 Task: Look for space in Kuala Kedah, Malaysia from 11th June, 2023 to 17th June, 2023 for 1 adult in price range Rs.5000 to Rs.12000. Place can be private room with 1  bedroom having 1 bed and 1 bathroom. Property type can be house, flat, guest house, hotel. Booking option can be shelf check-in. Required host language is English.
Action: Mouse moved to (427, 113)
Screenshot: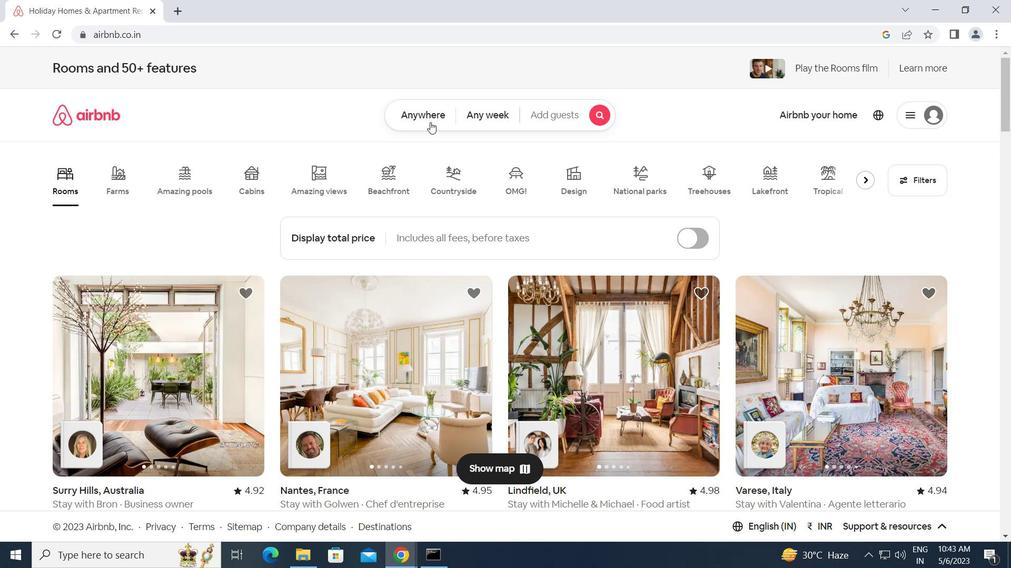 
Action: Mouse pressed left at (427, 113)
Screenshot: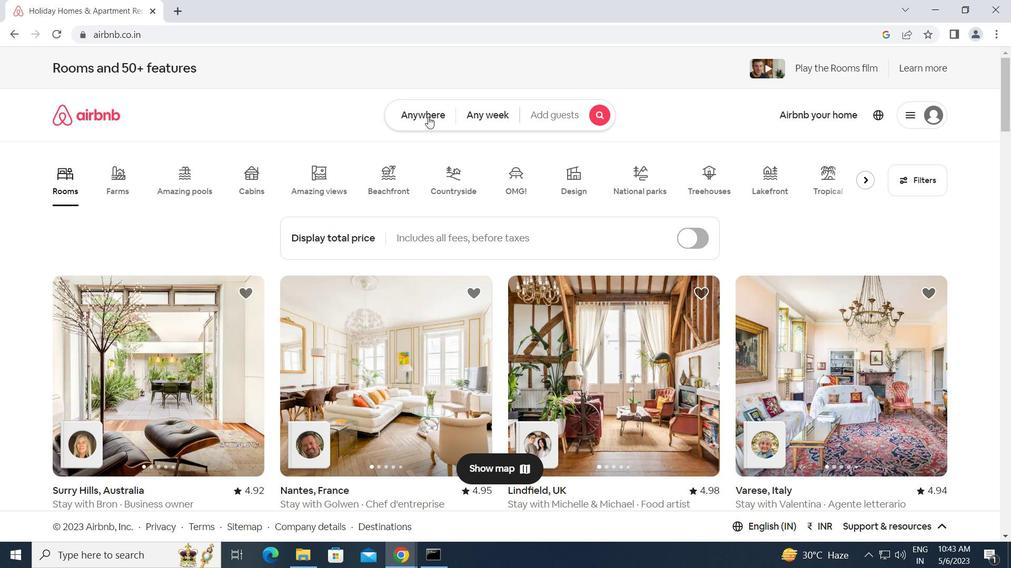 
Action: Mouse moved to (310, 162)
Screenshot: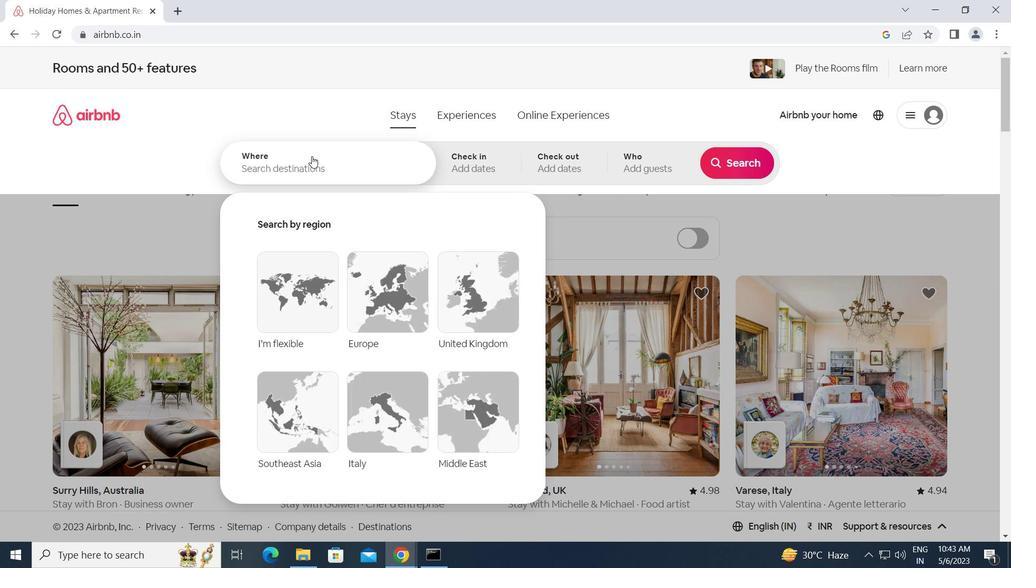 
Action: Mouse pressed left at (310, 162)
Screenshot: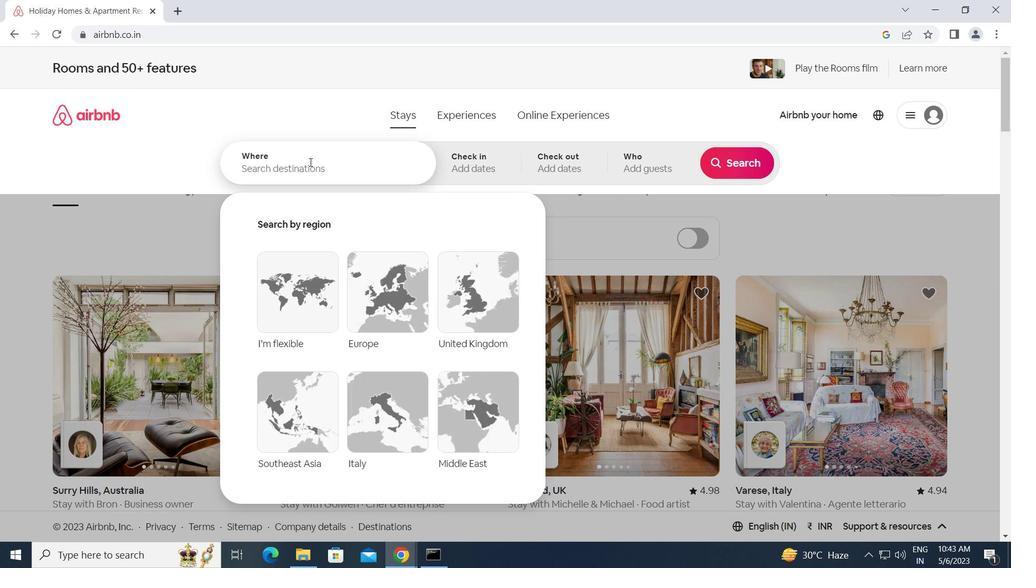
Action: Mouse moved to (310, 162)
Screenshot: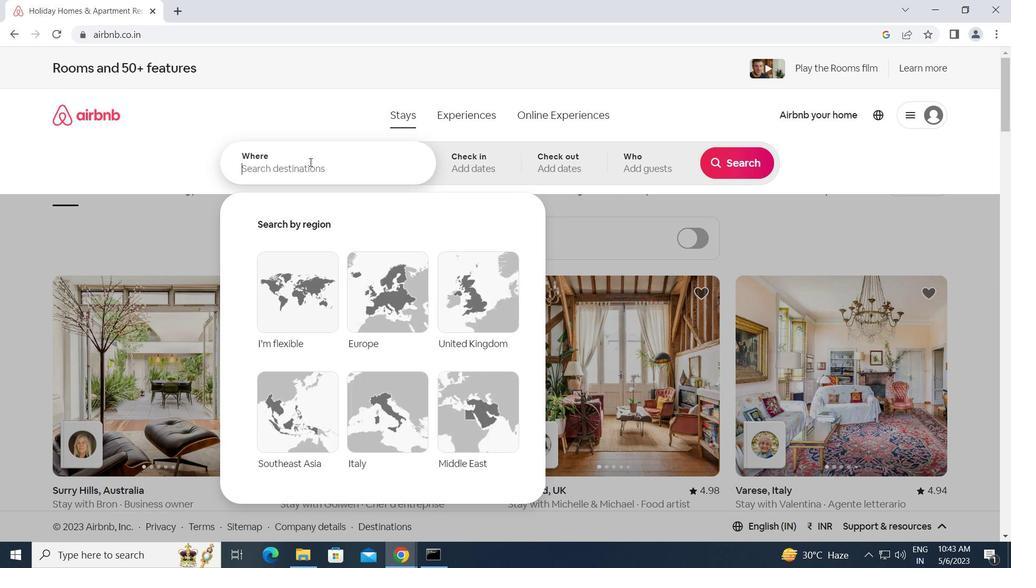 
Action: Key pressed <Key.caps_lock>k
Screenshot: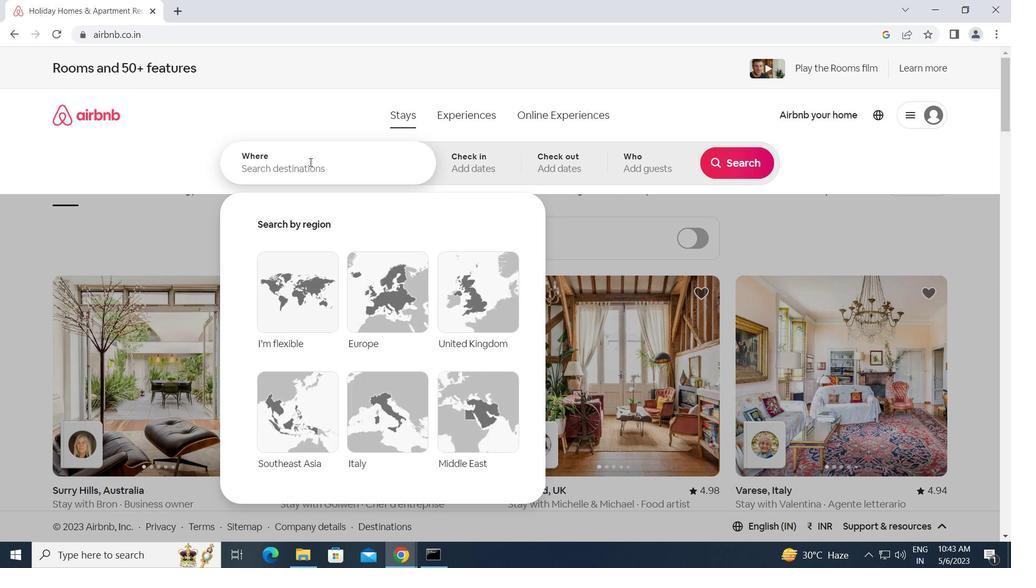 
Action: Mouse moved to (309, 162)
Screenshot: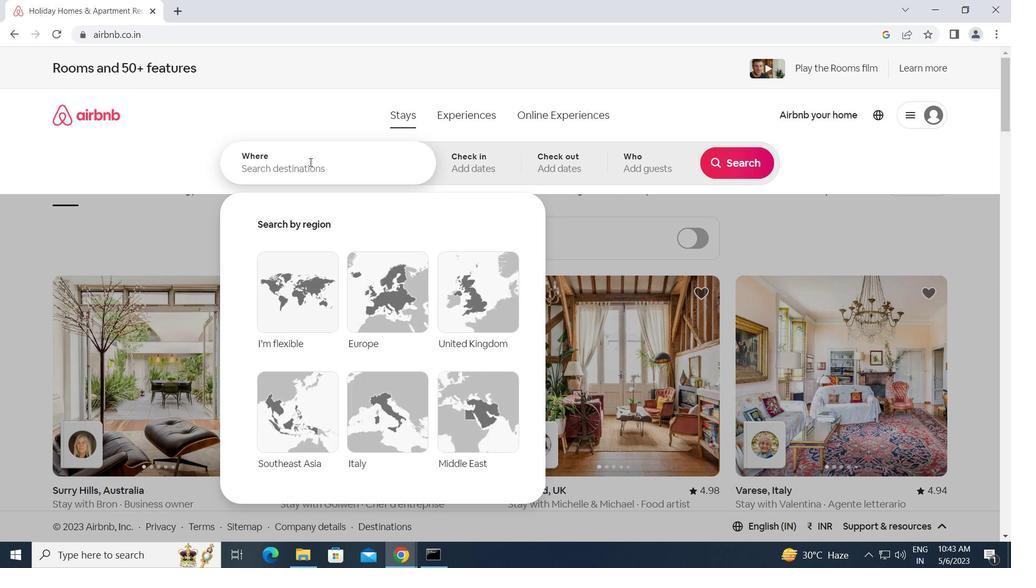 
Action: Key pressed <Key.caps_lock>uala<Key.space><Key.caps_lock>k<Key.caps_lock>edah,<Key.space><Key.caps_lock>m<Key.caps_lock>
Screenshot: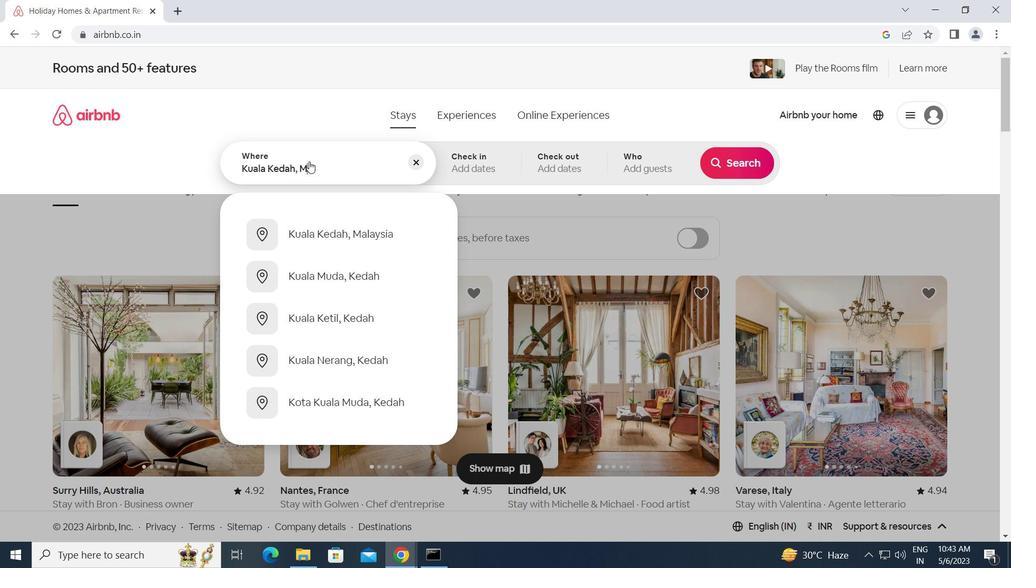
Action: Mouse moved to (1011, 0)
Screenshot: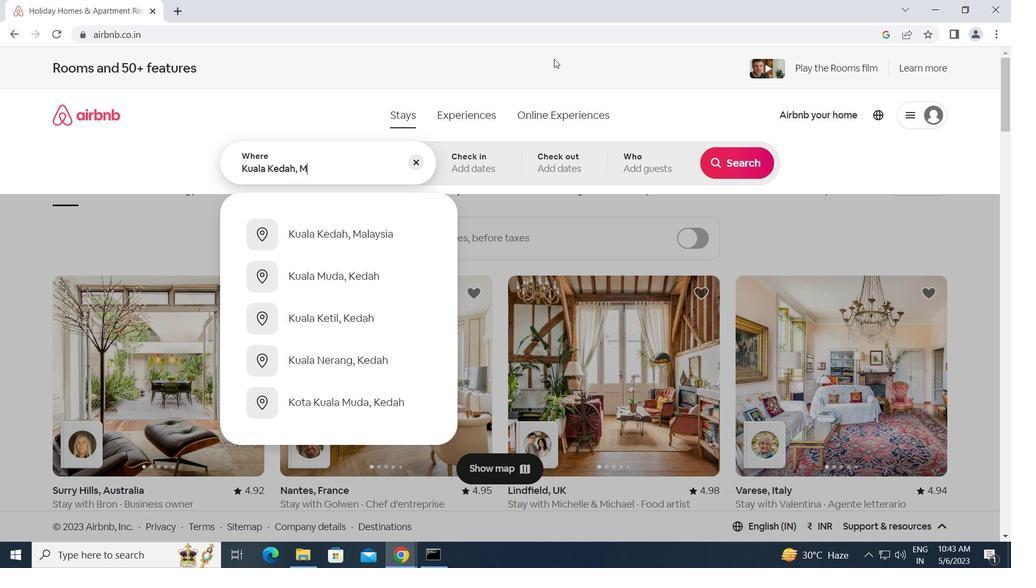 
Action: Key pressed alaysia<Key.enter>
Screenshot: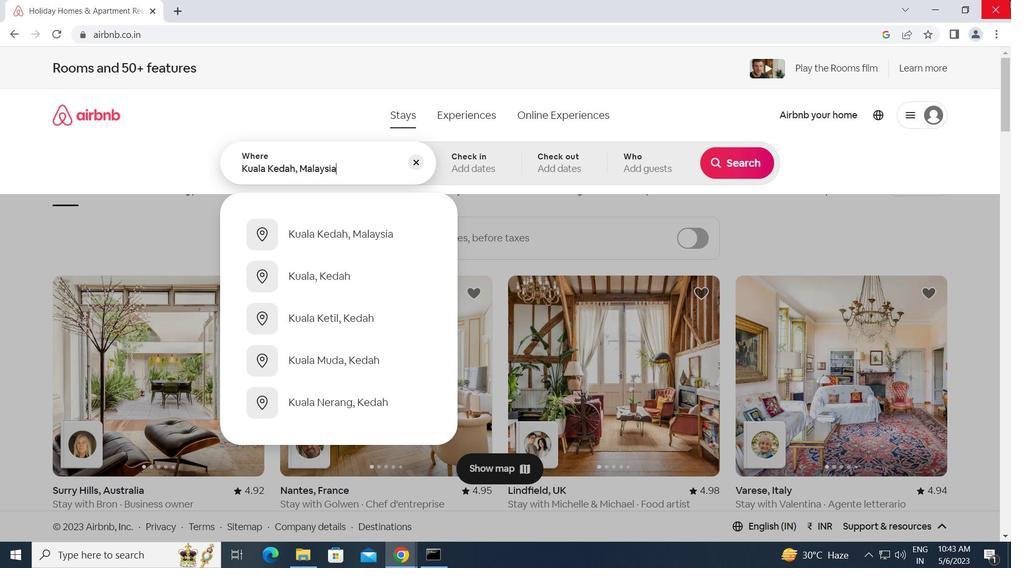 
Action: Mouse moved to (540, 380)
Screenshot: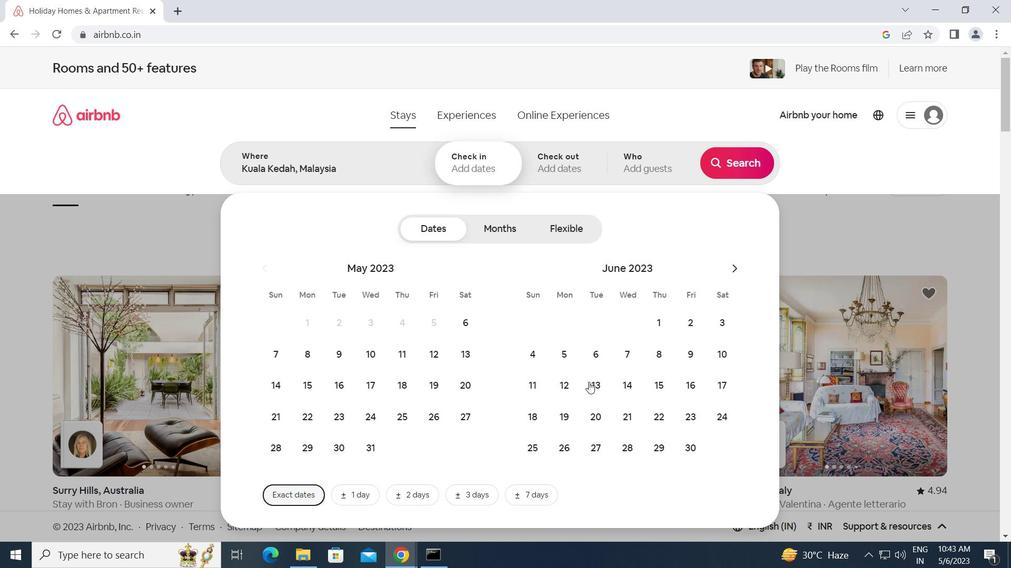 
Action: Mouse pressed left at (540, 380)
Screenshot: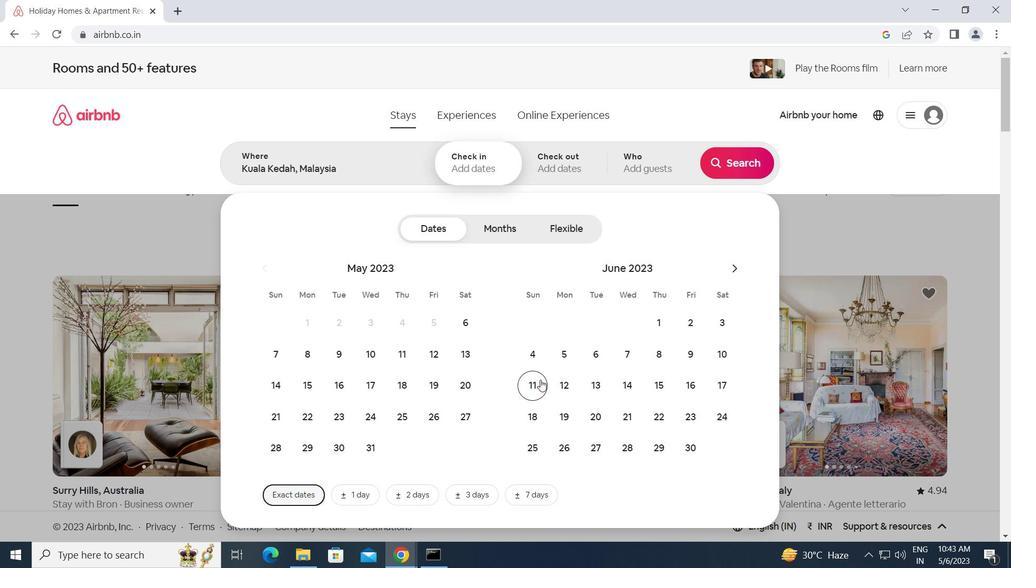 
Action: Mouse moved to (733, 386)
Screenshot: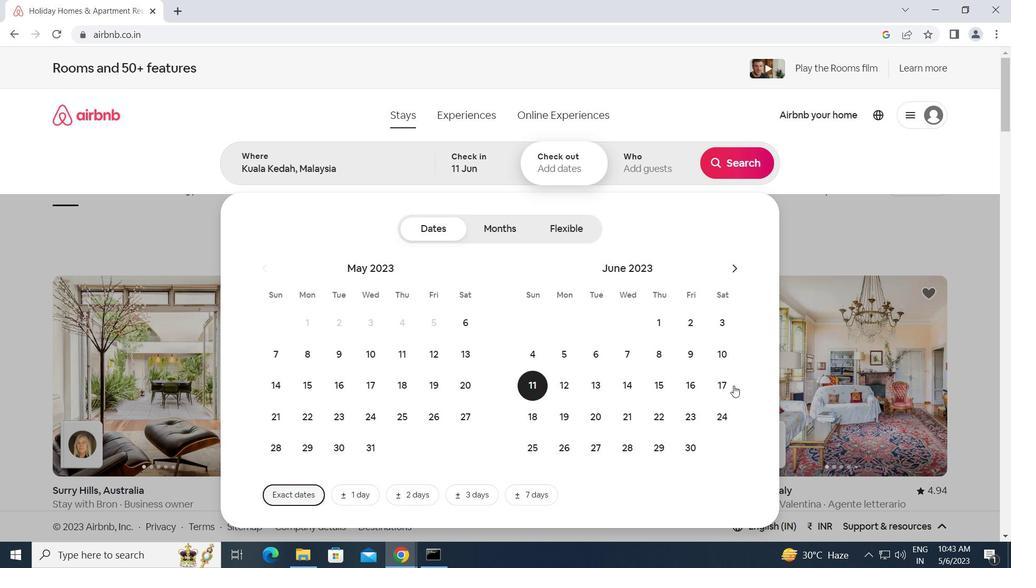 
Action: Mouse pressed left at (733, 386)
Screenshot: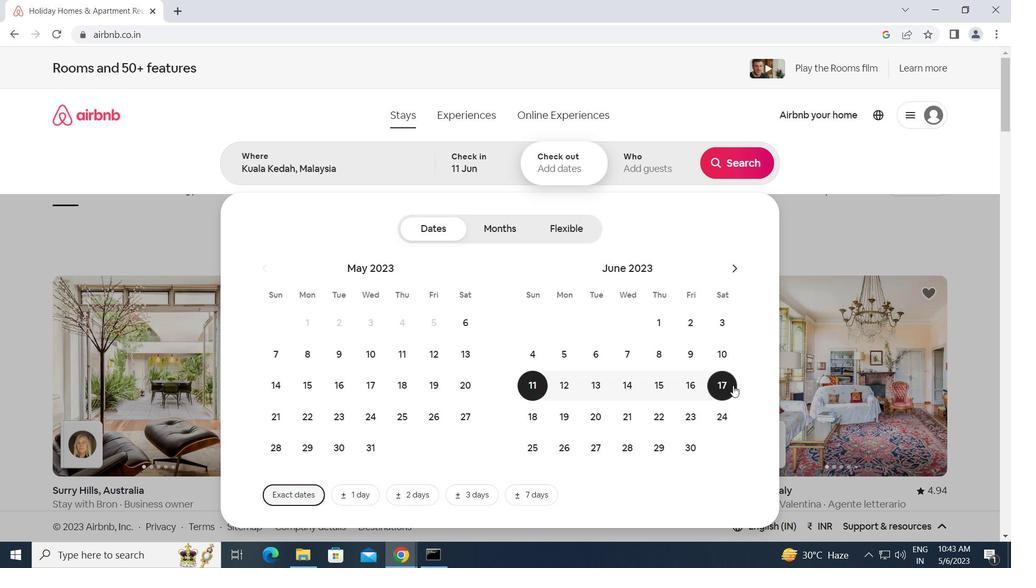 
Action: Mouse moved to (662, 168)
Screenshot: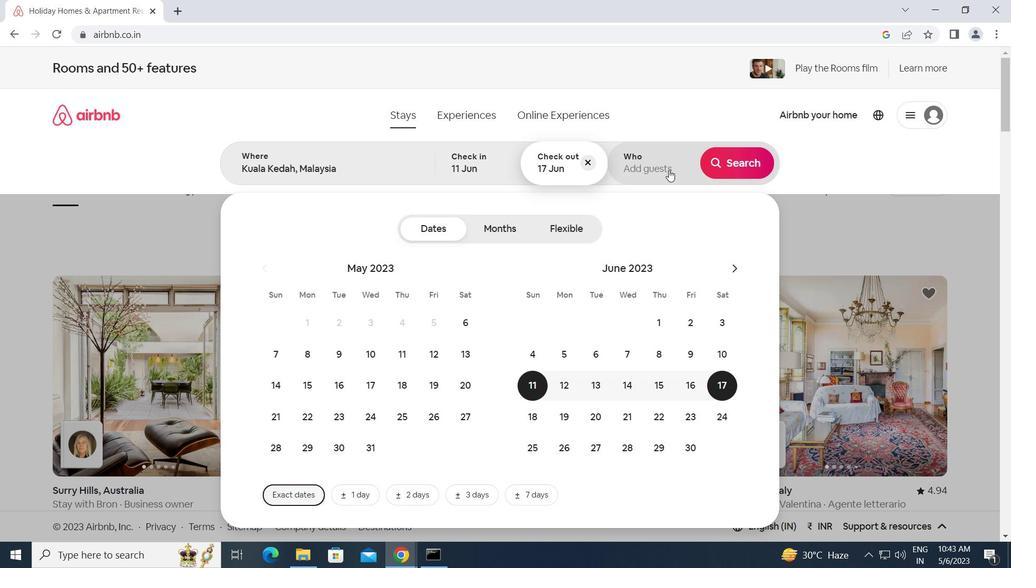 
Action: Mouse pressed left at (662, 168)
Screenshot: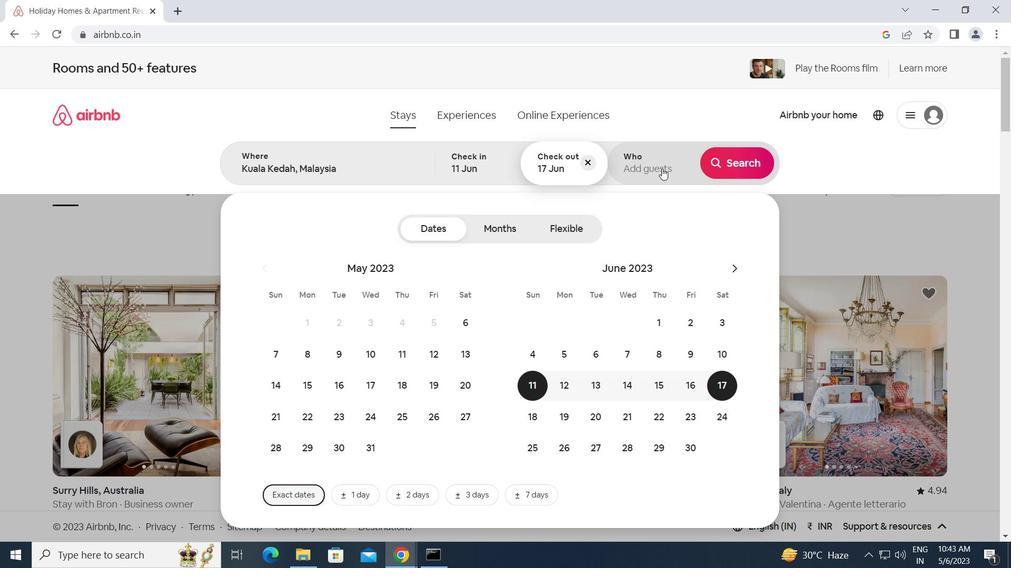 
Action: Mouse moved to (738, 233)
Screenshot: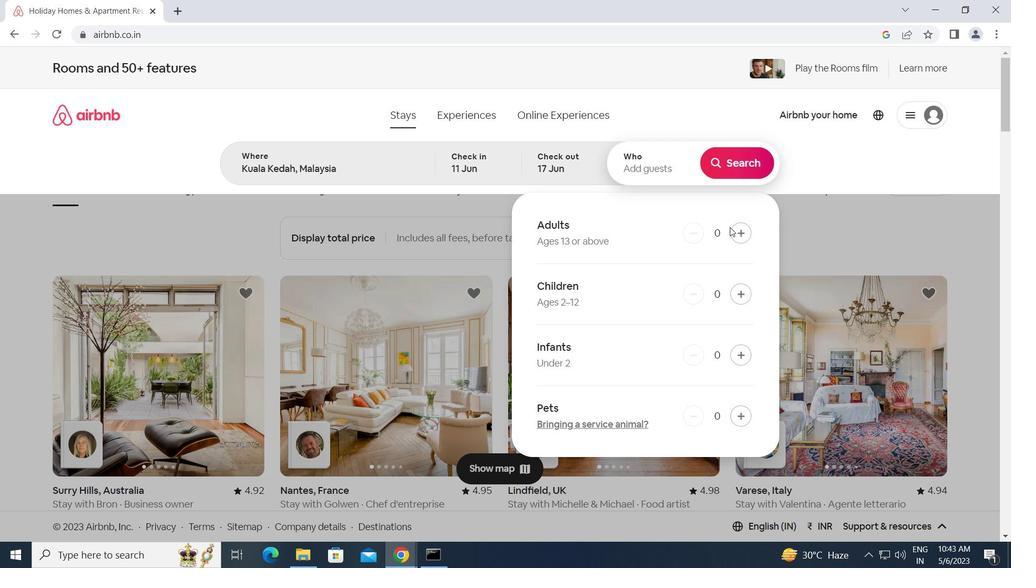 
Action: Mouse pressed left at (738, 233)
Screenshot: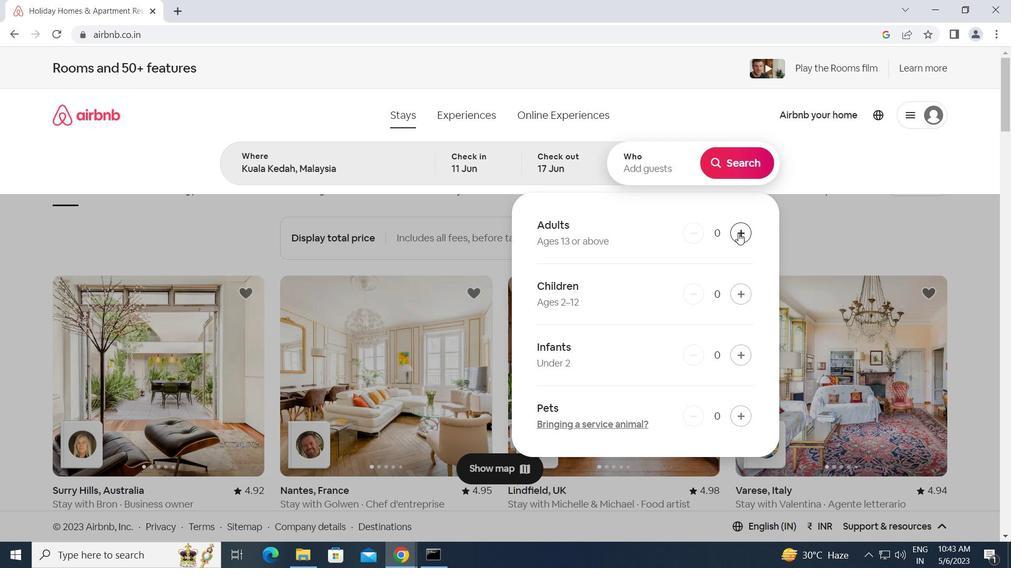 
Action: Mouse moved to (727, 158)
Screenshot: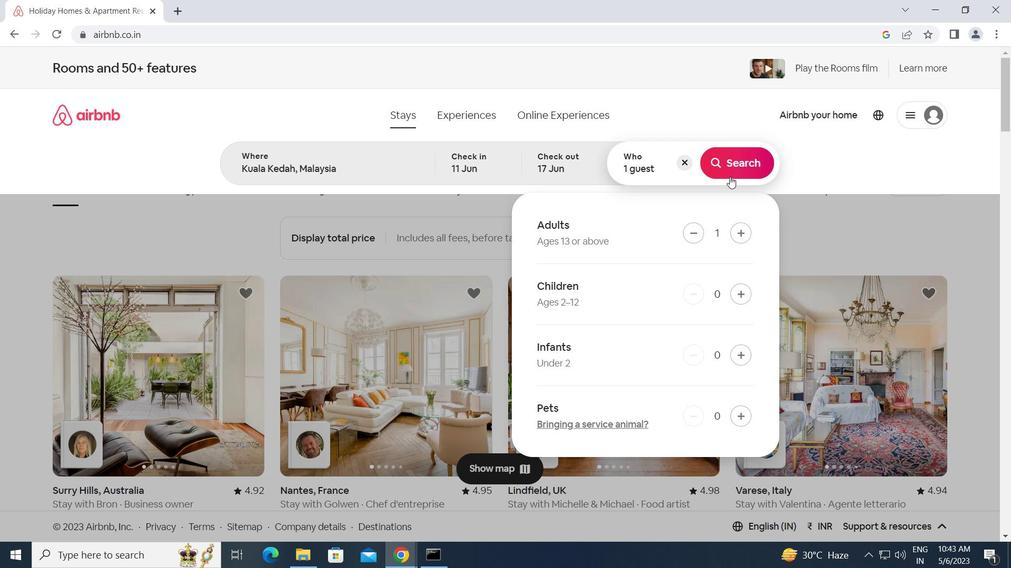 
Action: Mouse pressed left at (727, 158)
Screenshot: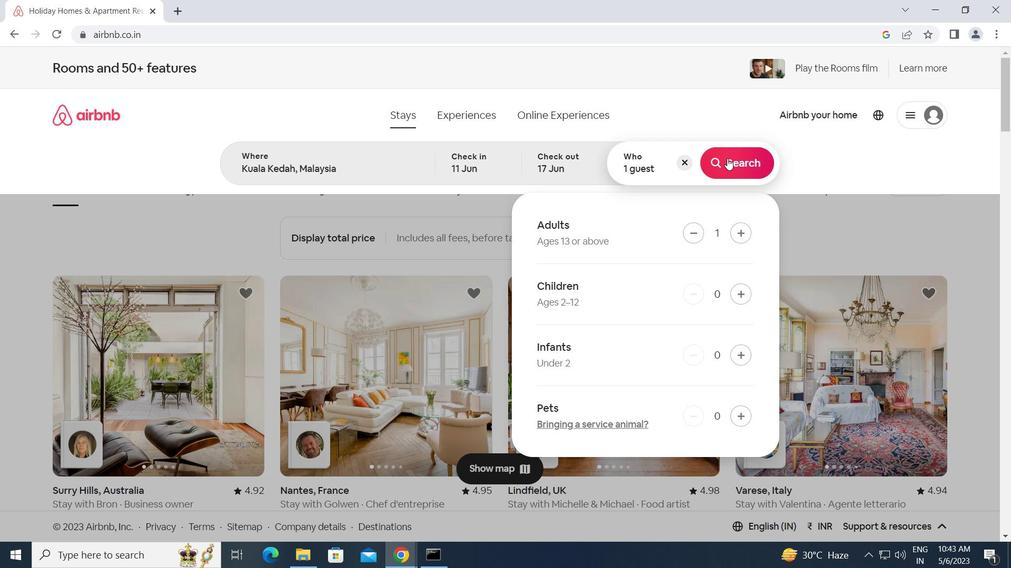 
Action: Mouse moved to (964, 126)
Screenshot: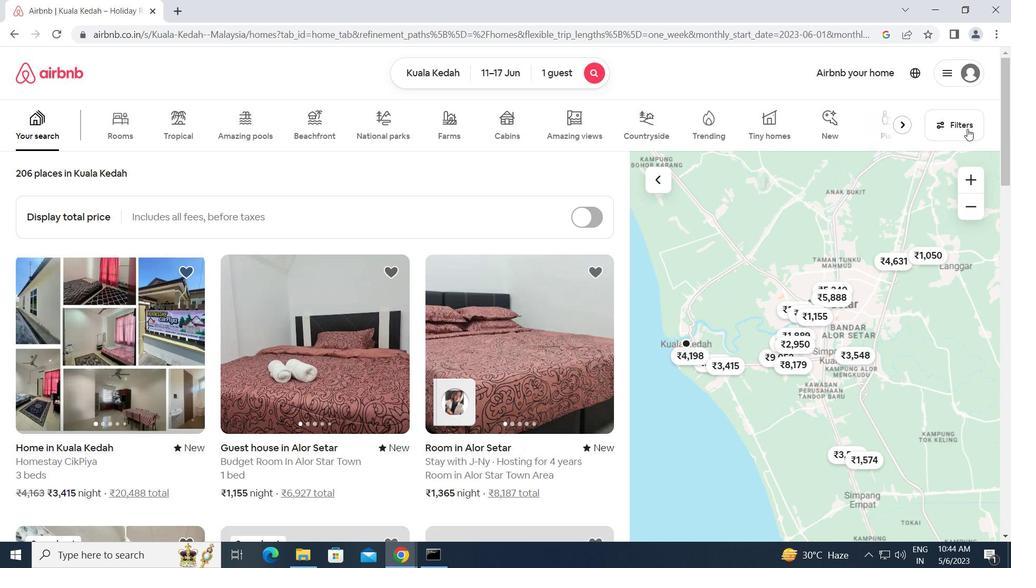 
Action: Mouse pressed left at (964, 126)
Screenshot: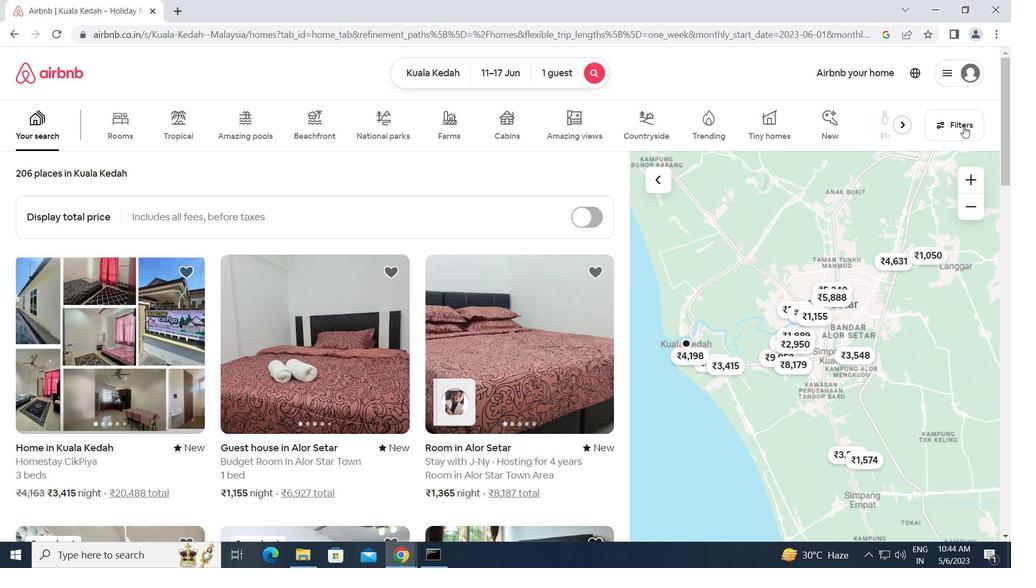 
Action: Mouse moved to (323, 375)
Screenshot: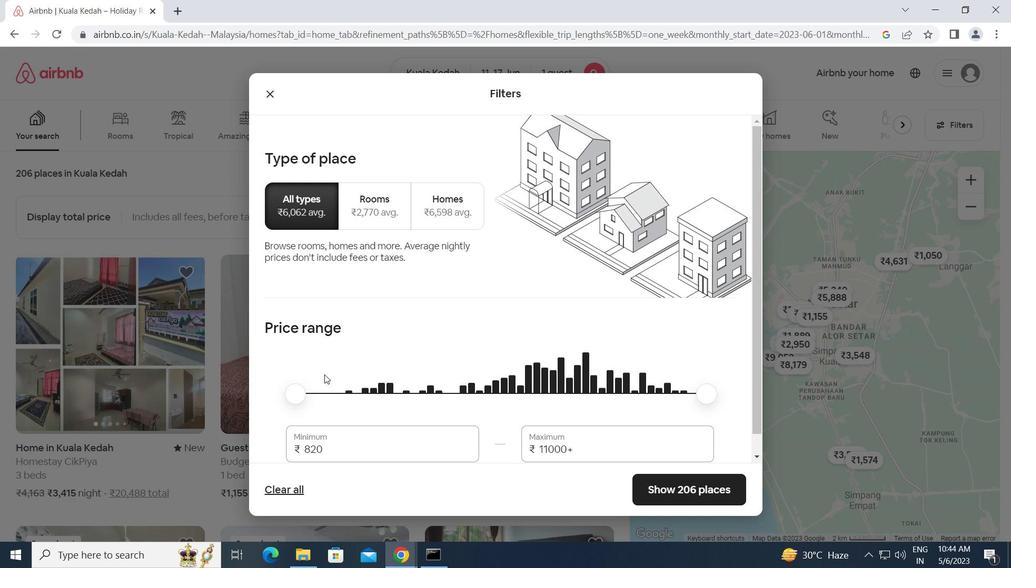 
Action: Mouse scrolled (323, 375) with delta (0, 0)
Screenshot: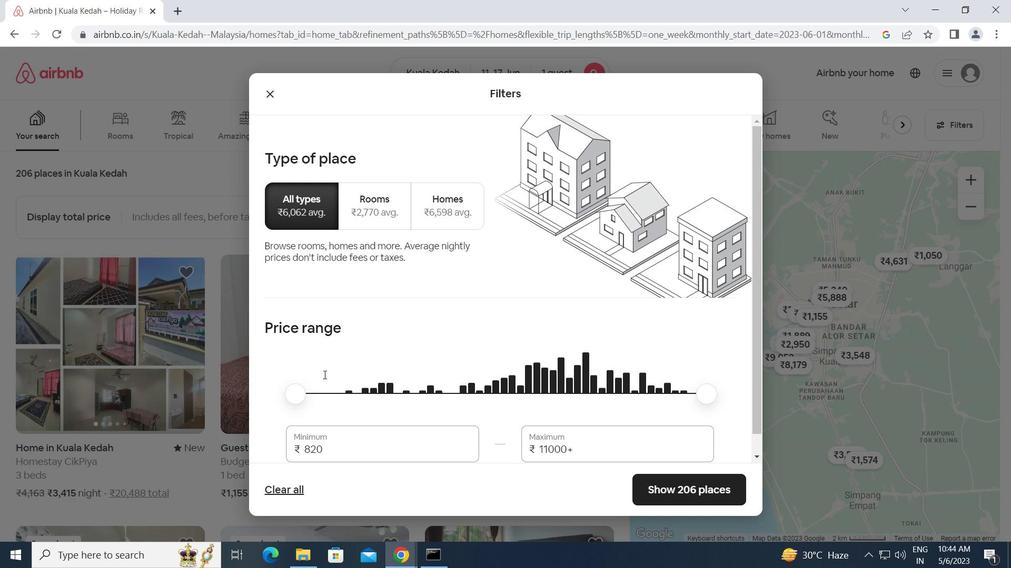 
Action: Mouse scrolled (323, 375) with delta (0, 0)
Screenshot: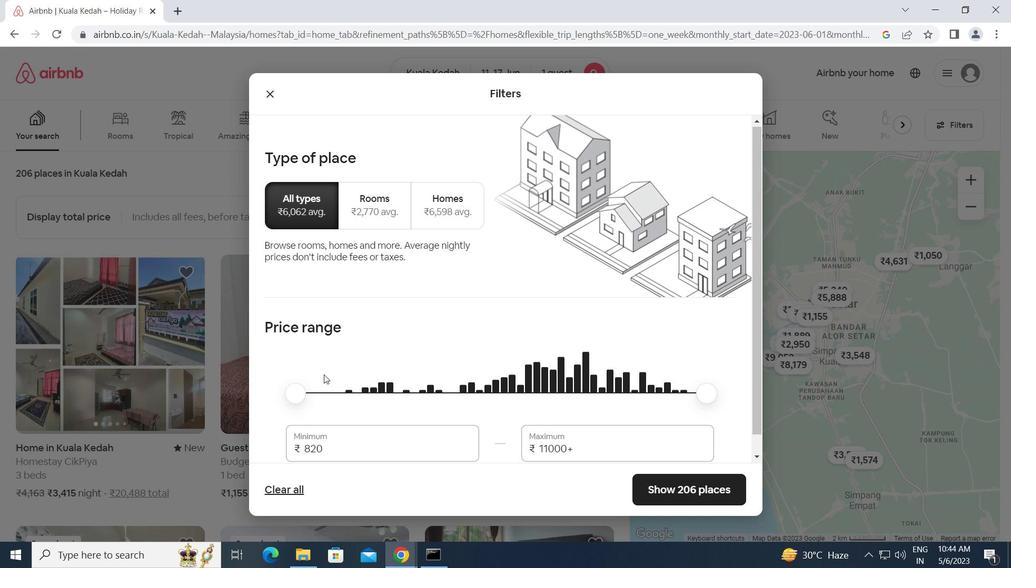 
Action: Mouse scrolled (323, 375) with delta (0, 0)
Screenshot: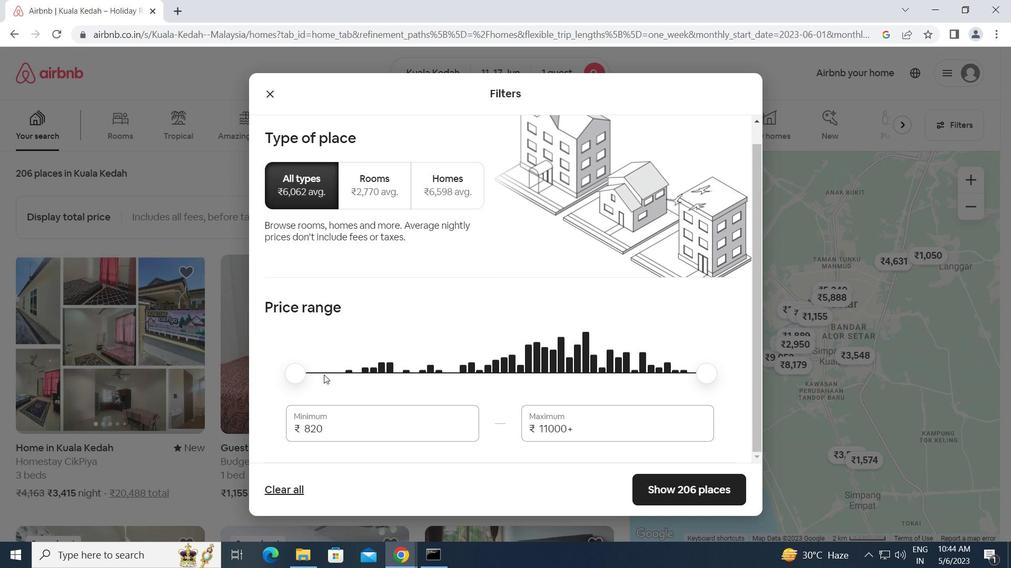 
Action: Mouse scrolled (323, 375) with delta (0, 0)
Screenshot: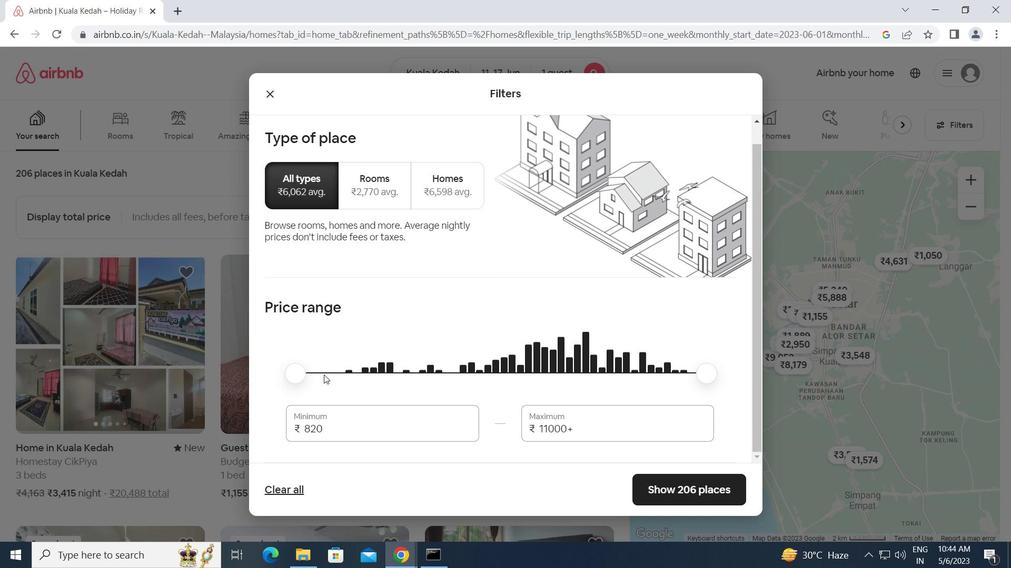
Action: Mouse moved to (327, 362)
Screenshot: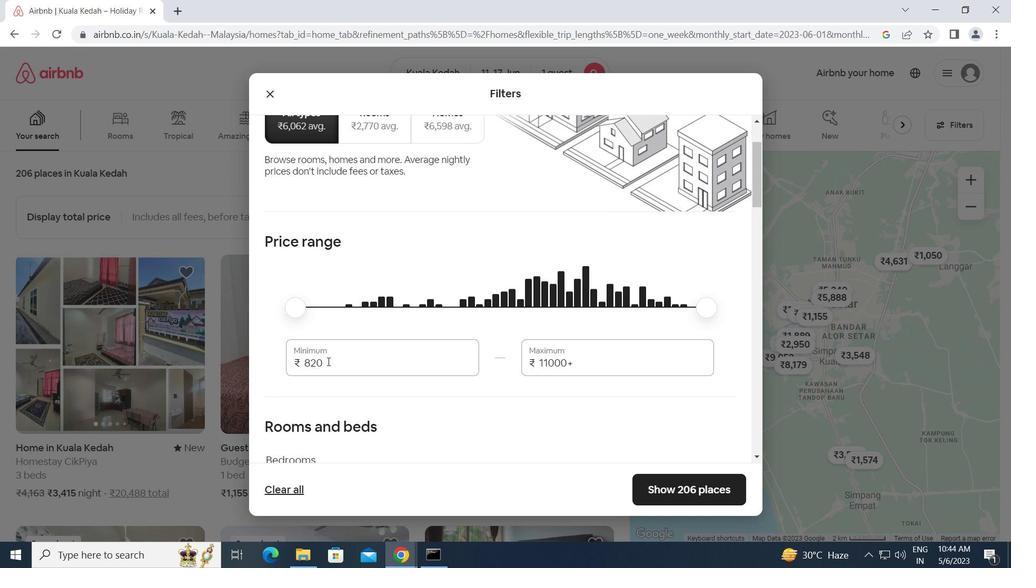 
Action: Mouse pressed left at (327, 362)
Screenshot: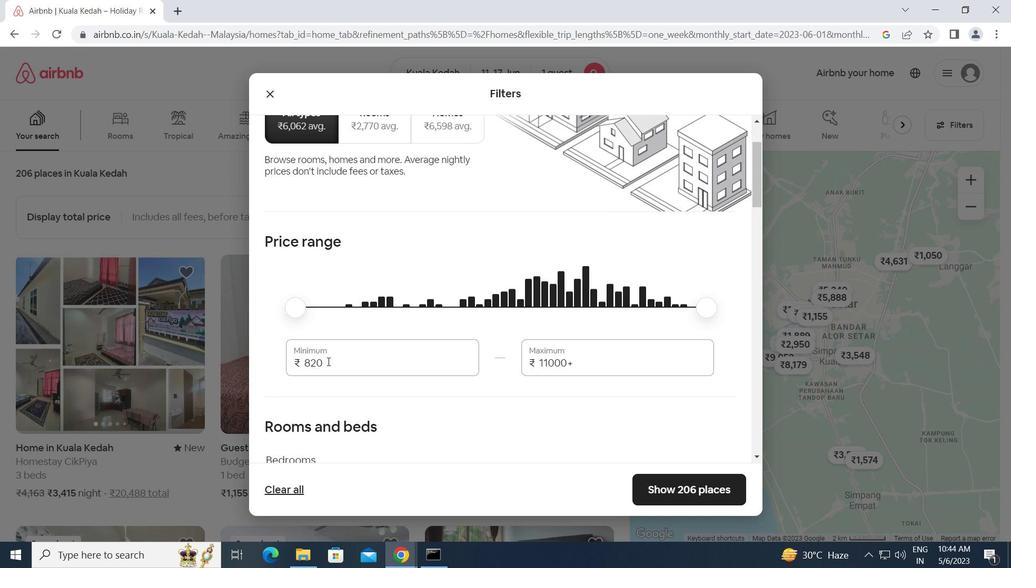 
Action: Mouse moved to (276, 364)
Screenshot: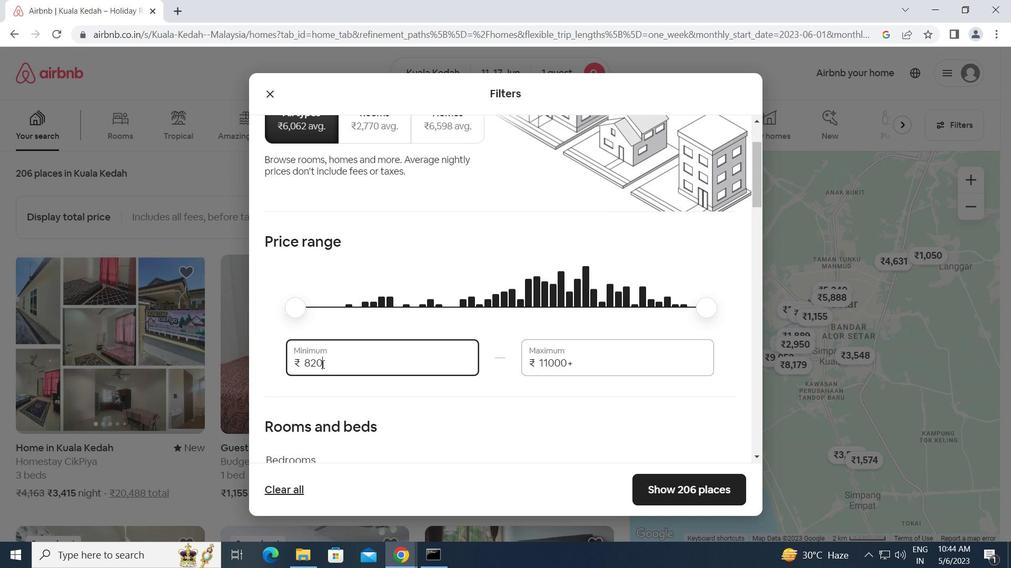 
Action: Key pressed 5000<Key.tab>12000
Screenshot: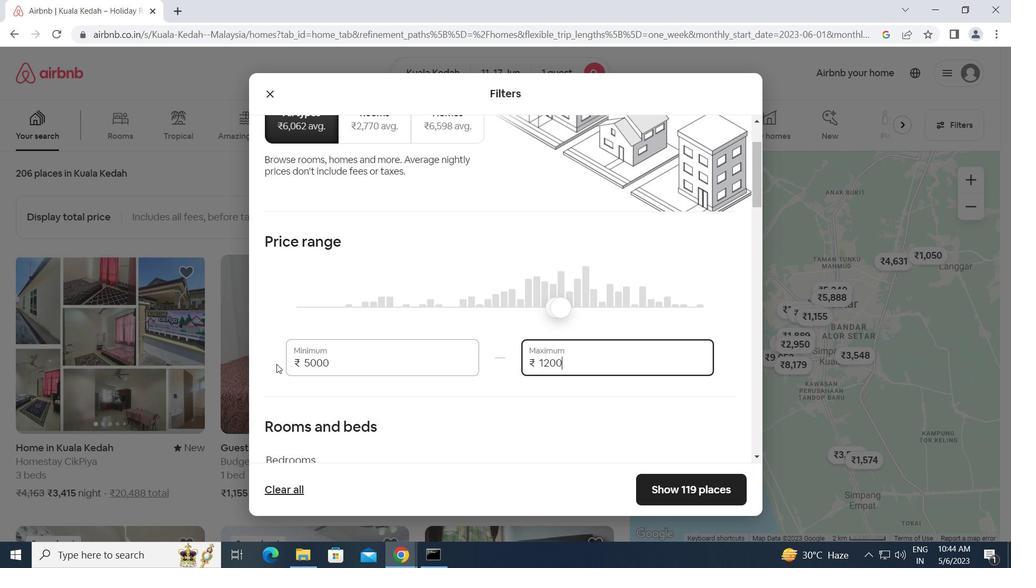 
Action: Mouse moved to (359, 389)
Screenshot: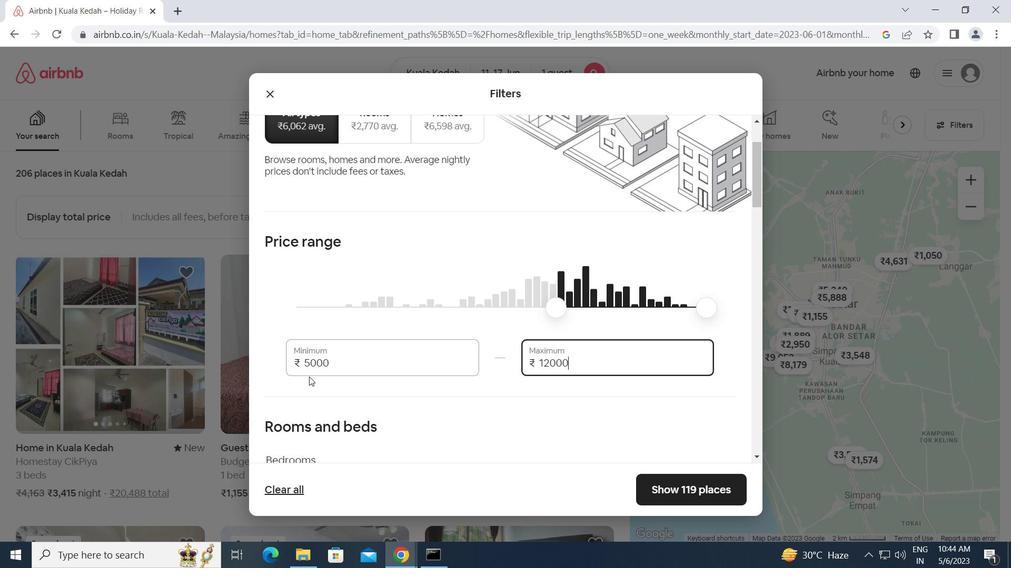 
Action: Mouse scrolled (359, 388) with delta (0, 0)
Screenshot: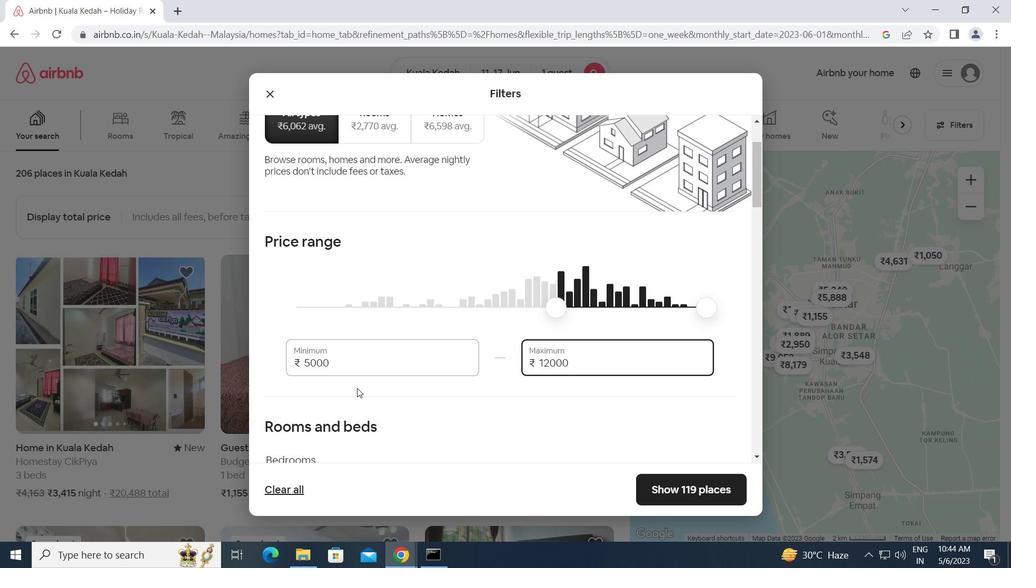 
Action: Mouse scrolled (359, 388) with delta (0, 0)
Screenshot: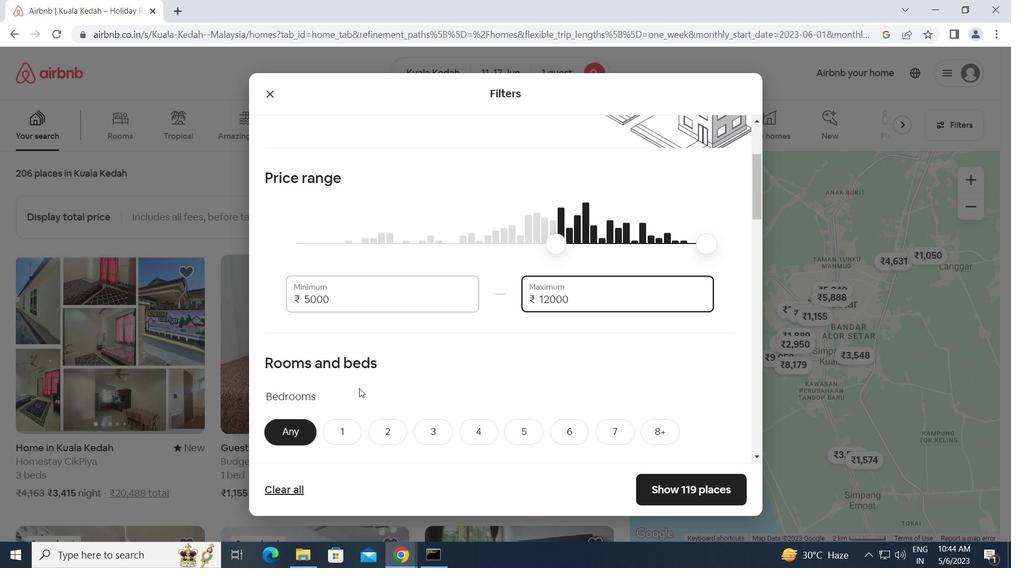 
Action: Mouse scrolled (359, 388) with delta (0, 0)
Screenshot: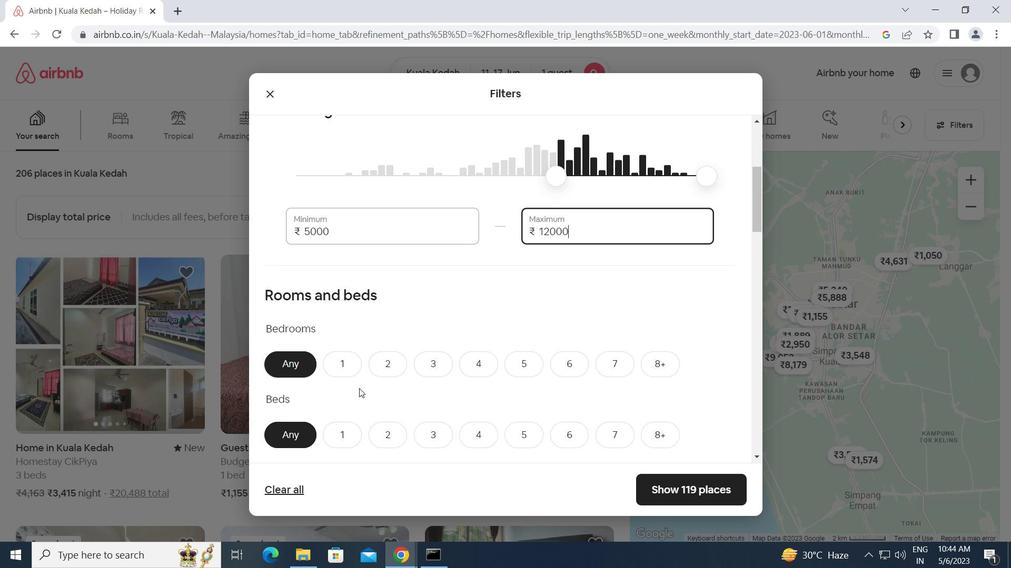 
Action: Mouse moved to (345, 300)
Screenshot: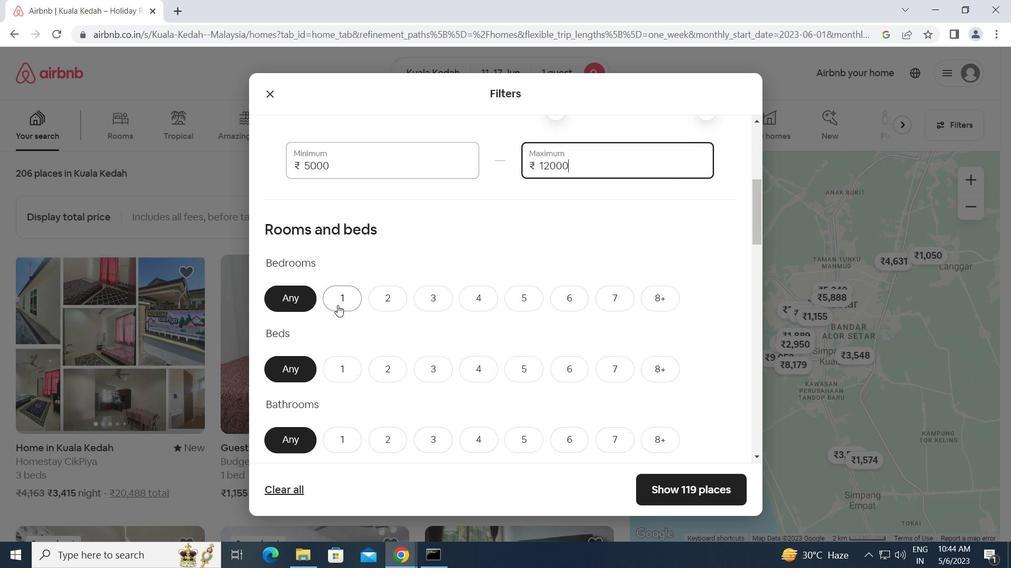 
Action: Mouse pressed left at (345, 300)
Screenshot: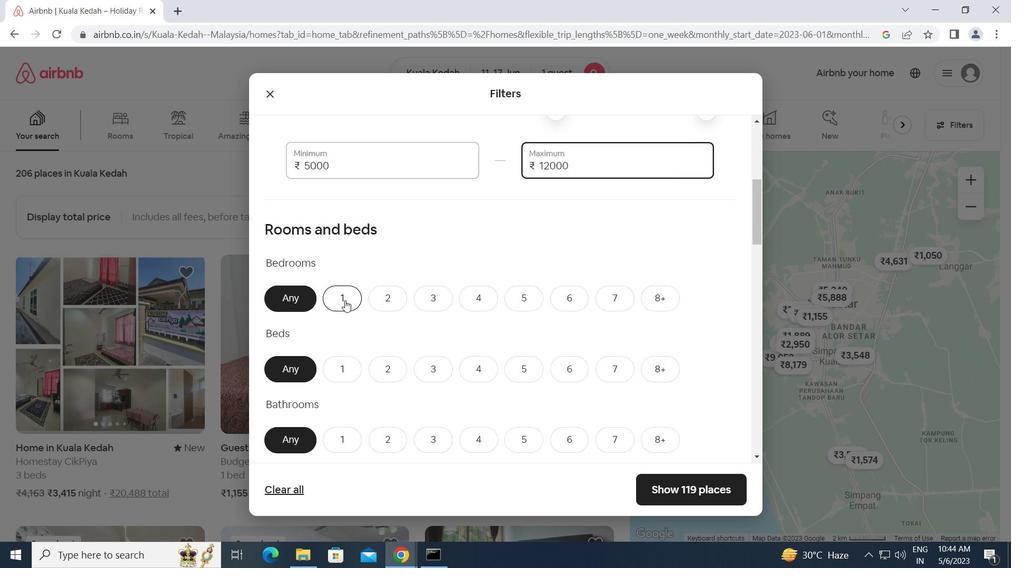 
Action: Mouse moved to (332, 365)
Screenshot: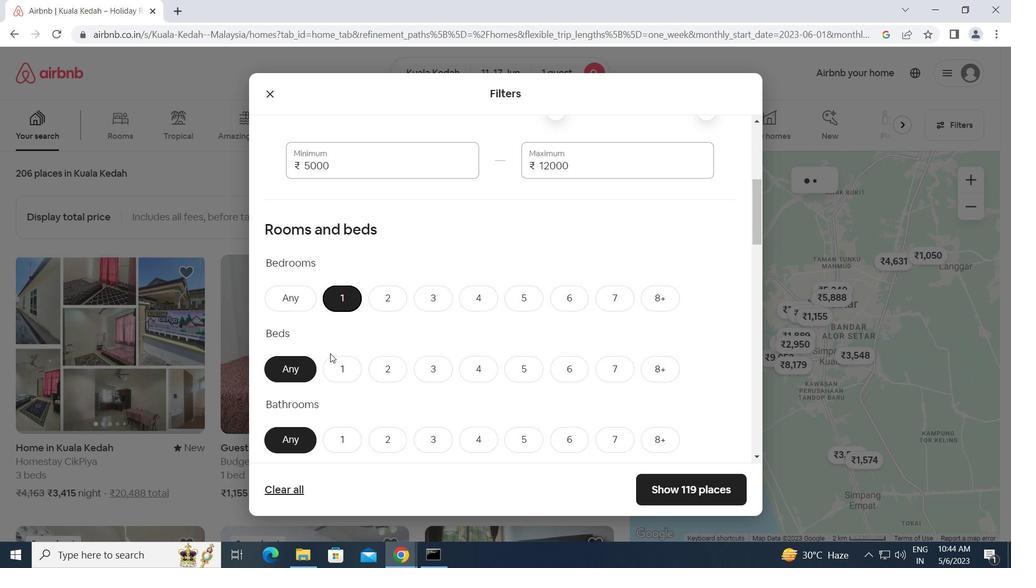 
Action: Mouse pressed left at (332, 365)
Screenshot: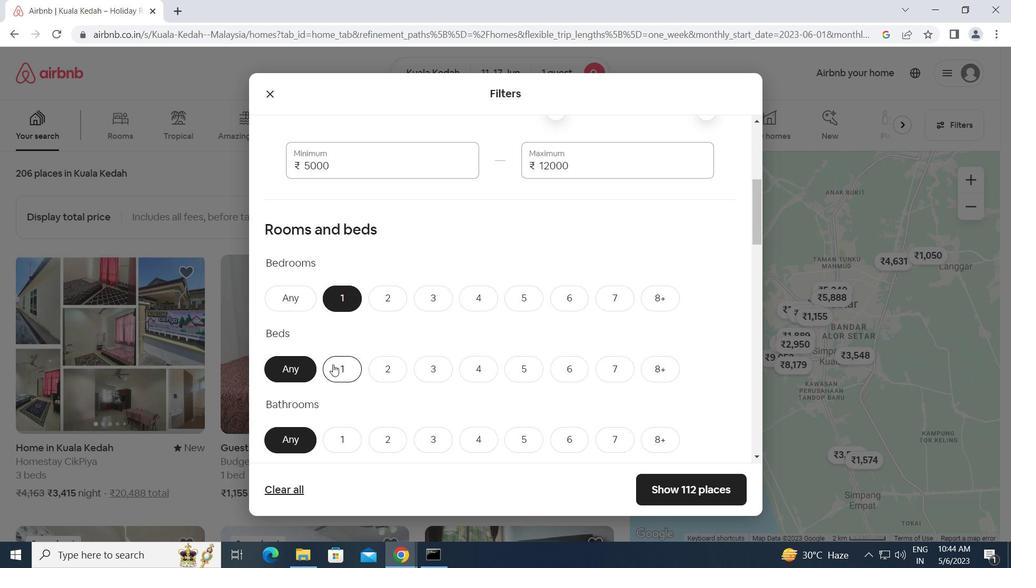 
Action: Mouse moved to (346, 431)
Screenshot: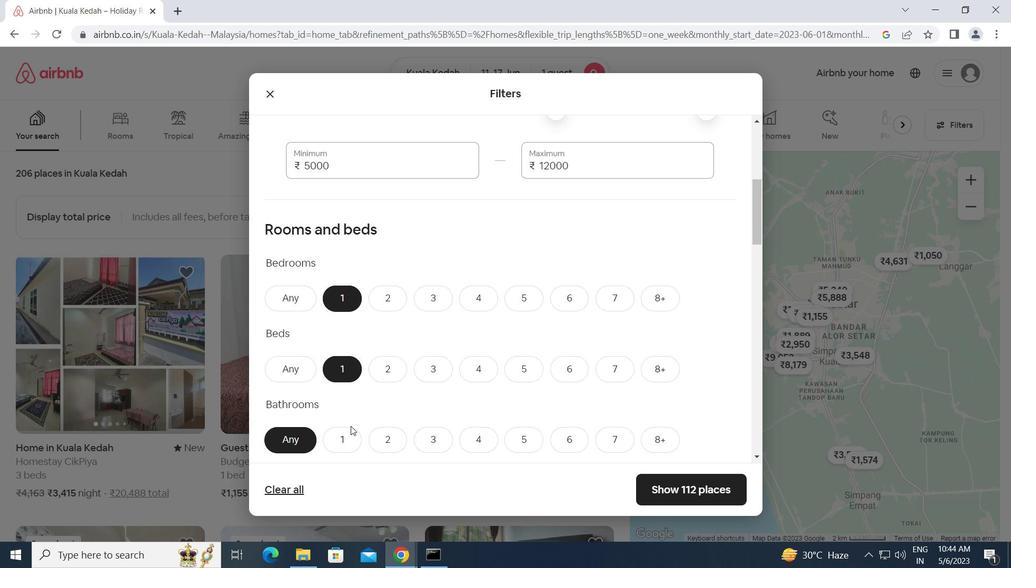 
Action: Mouse pressed left at (346, 431)
Screenshot: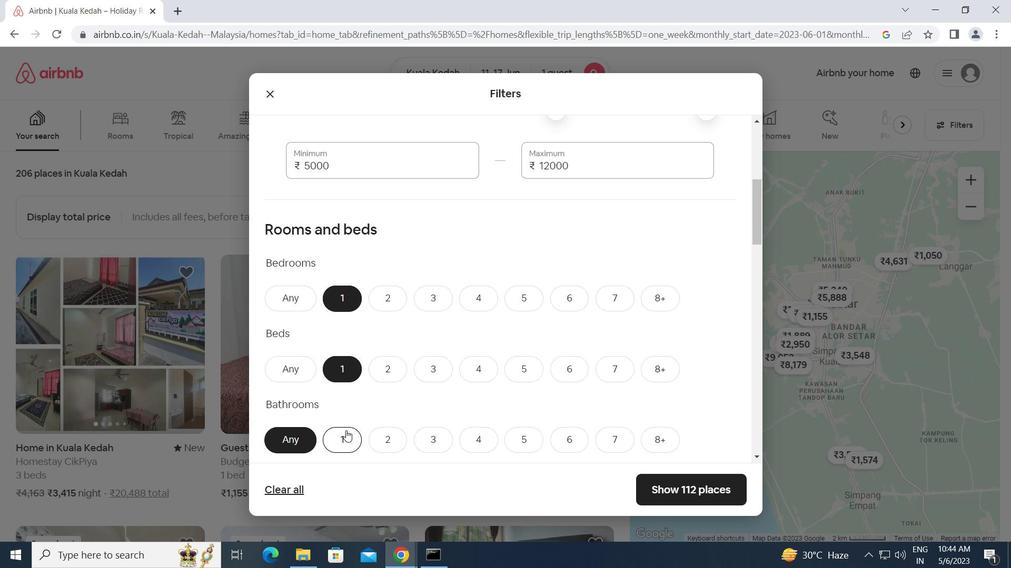 
Action: Mouse moved to (396, 421)
Screenshot: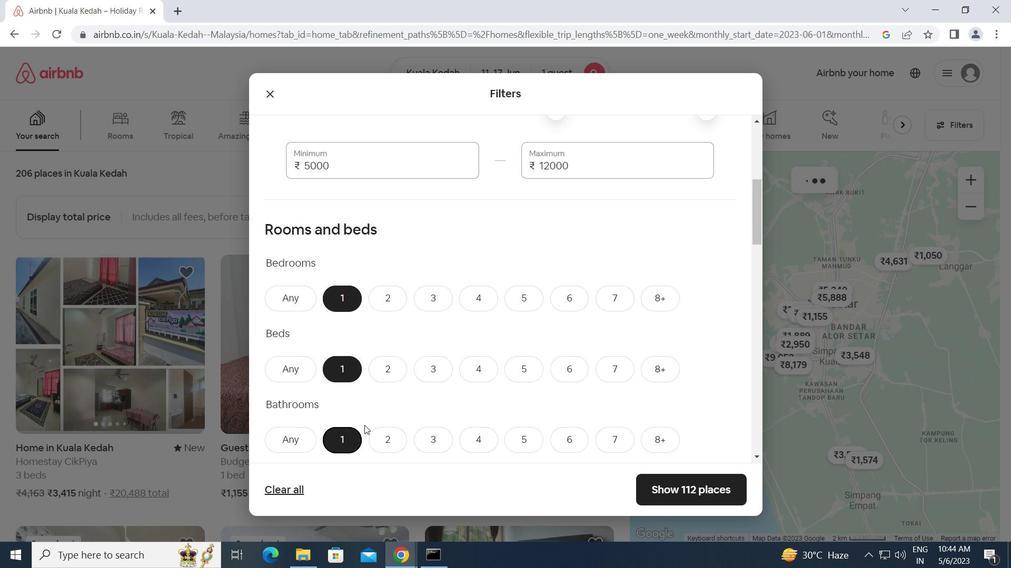 
Action: Mouse scrolled (396, 421) with delta (0, 0)
Screenshot: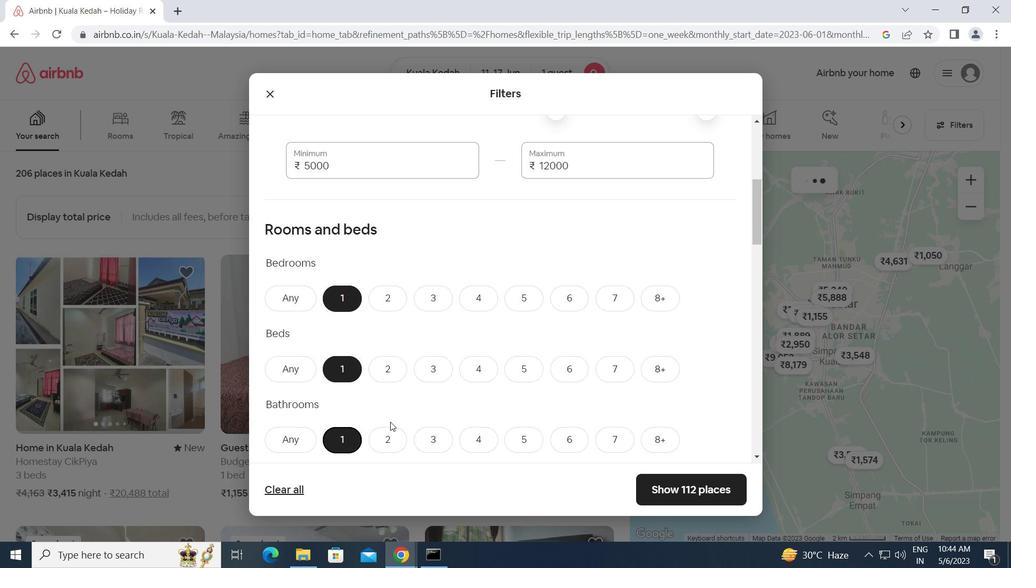 
Action: Mouse scrolled (396, 421) with delta (0, 0)
Screenshot: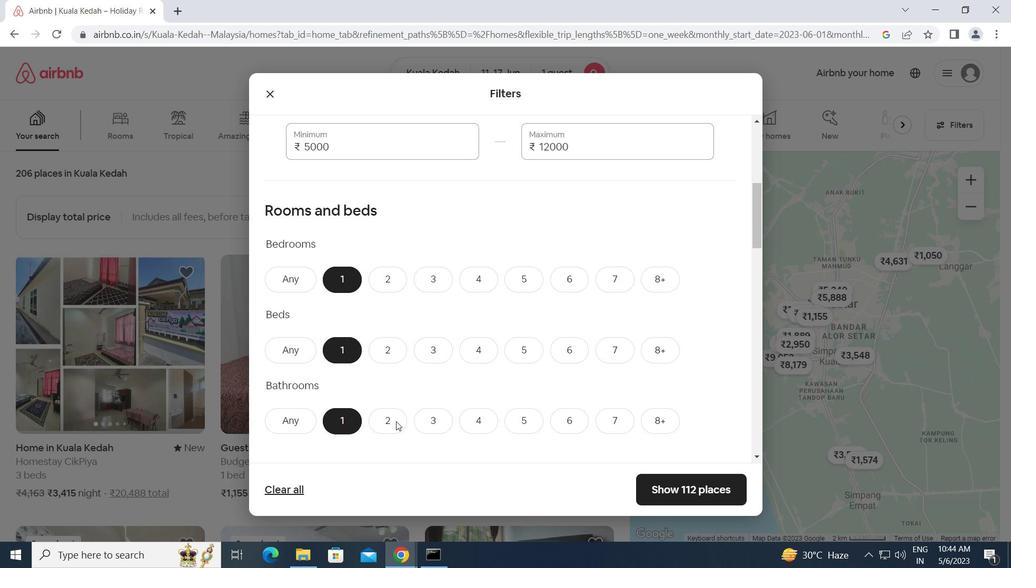 
Action: Mouse scrolled (396, 421) with delta (0, 0)
Screenshot: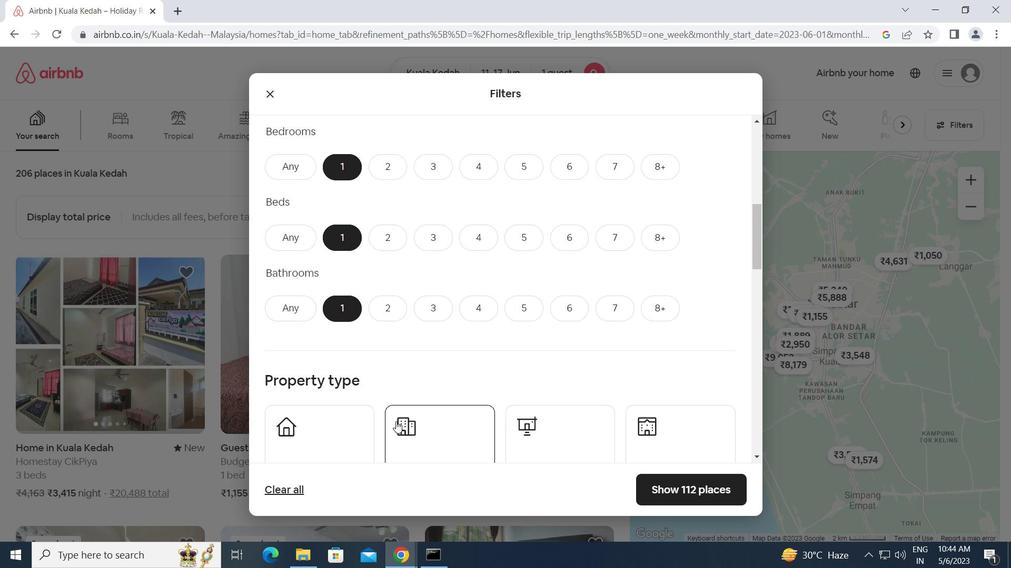 
Action: Mouse scrolled (396, 421) with delta (0, 0)
Screenshot: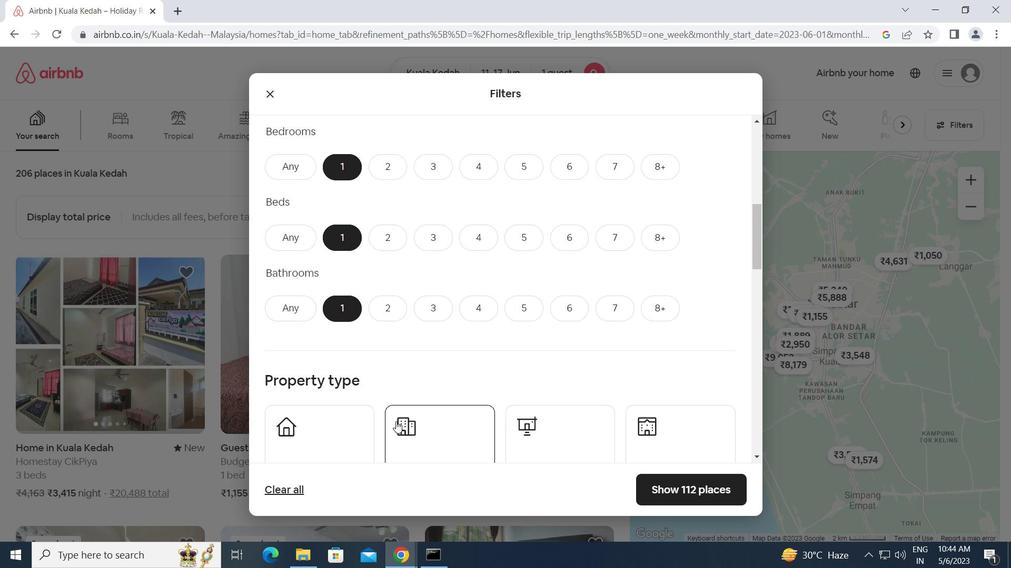 
Action: Mouse moved to (328, 332)
Screenshot: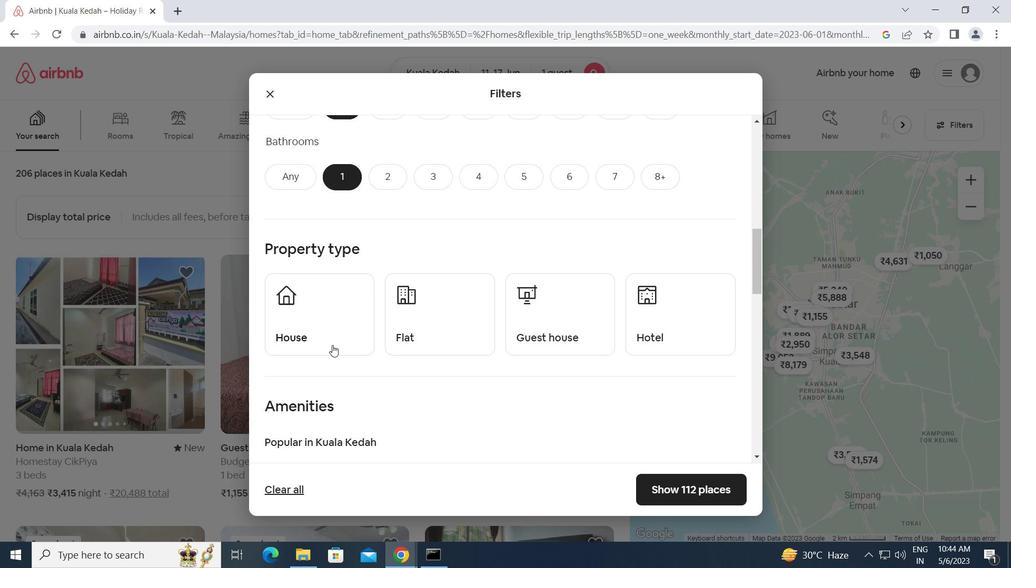 
Action: Mouse pressed left at (328, 332)
Screenshot: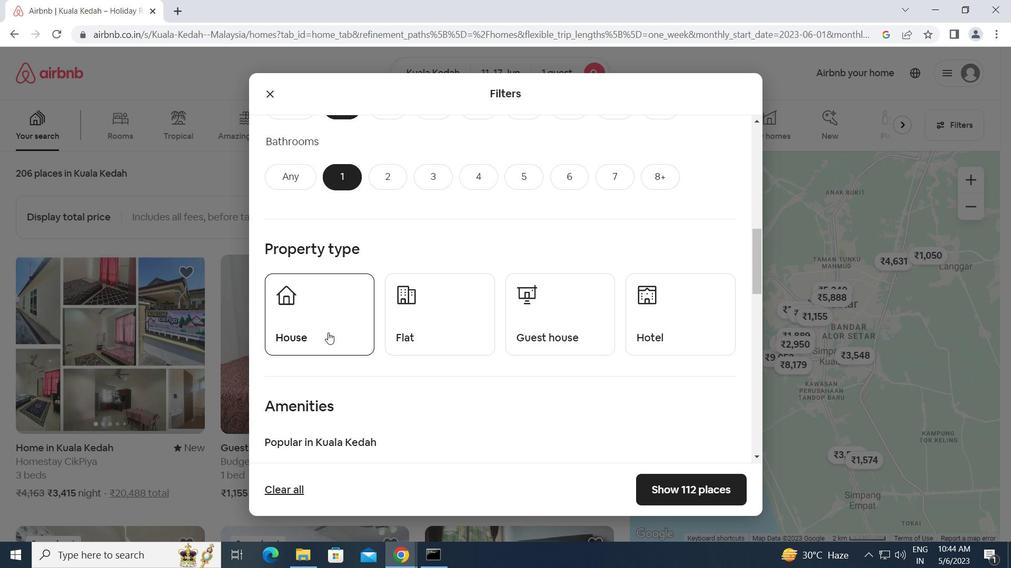 
Action: Mouse moved to (439, 322)
Screenshot: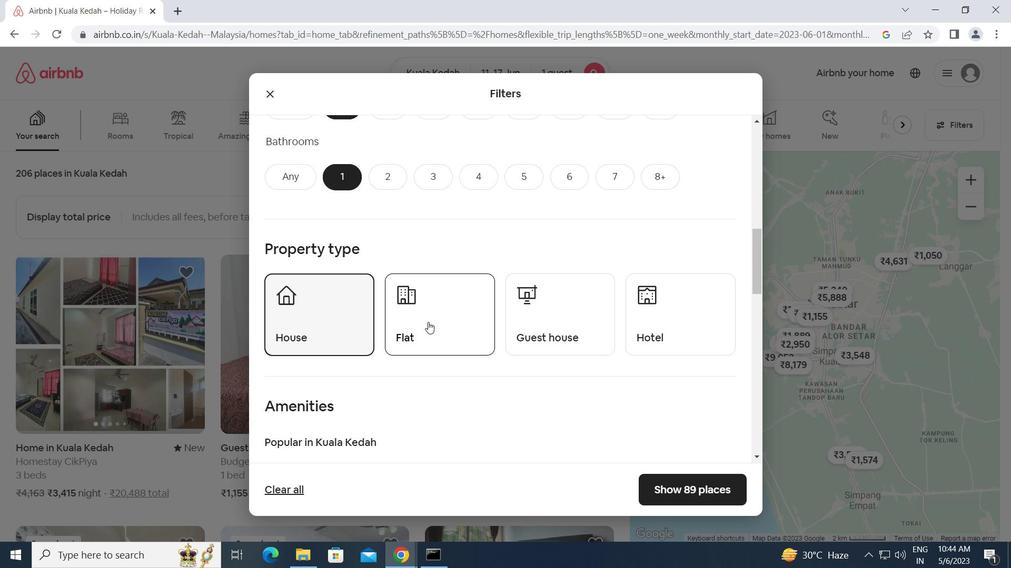 
Action: Mouse pressed left at (439, 322)
Screenshot: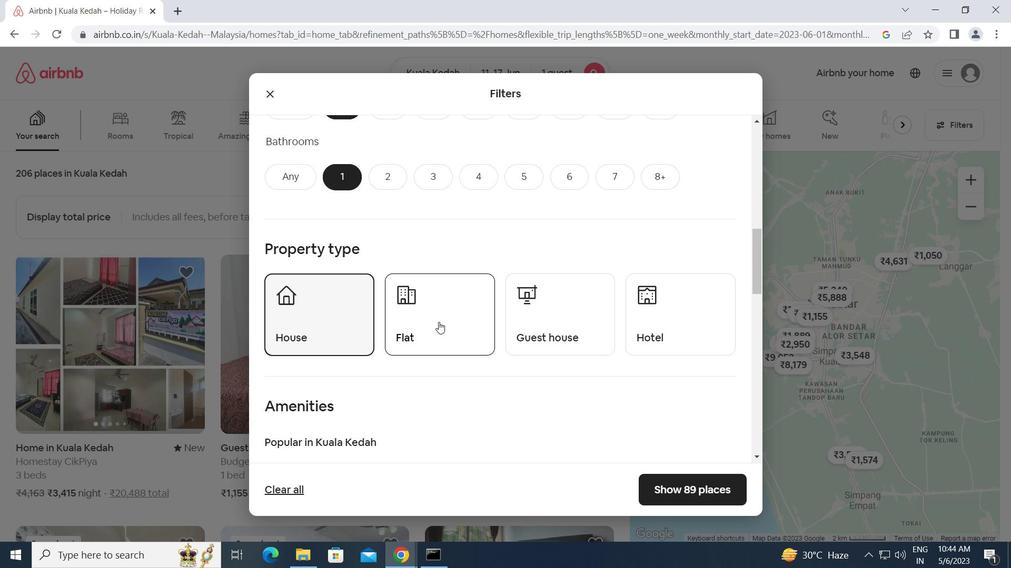 
Action: Mouse moved to (542, 323)
Screenshot: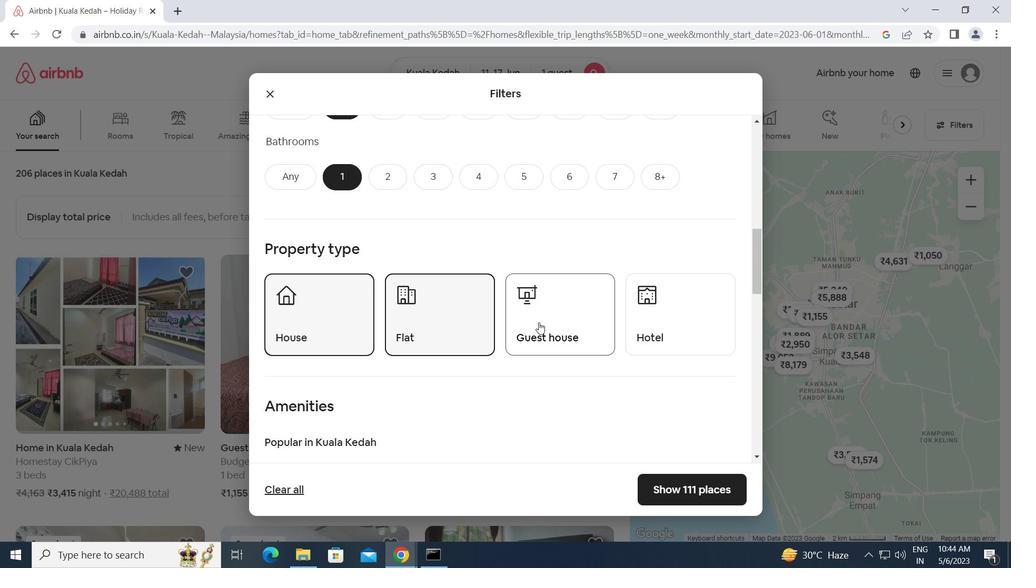 
Action: Mouse pressed left at (542, 323)
Screenshot: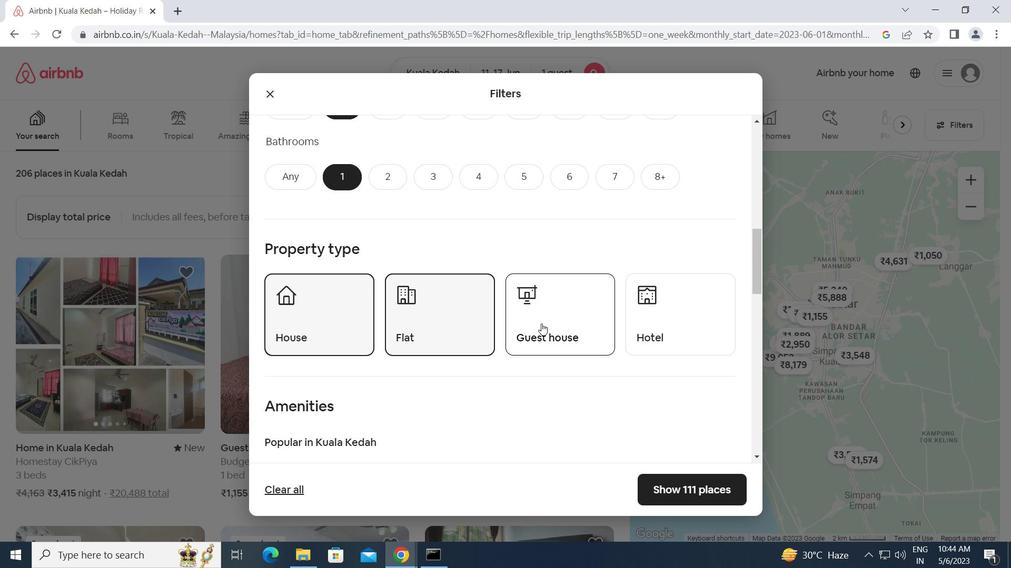 
Action: Mouse moved to (651, 319)
Screenshot: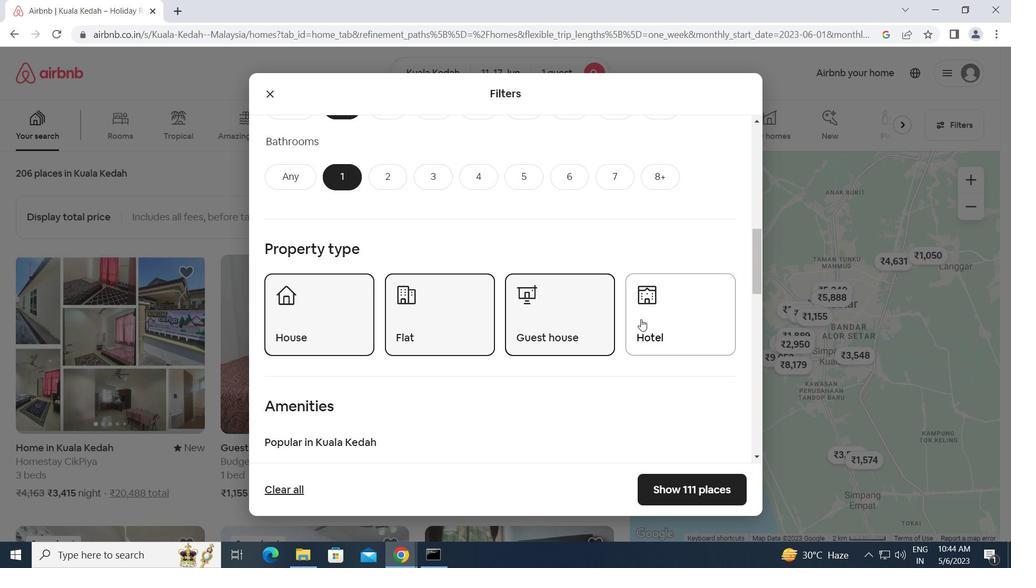 
Action: Mouse pressed left at (651, 319)
Screenshot: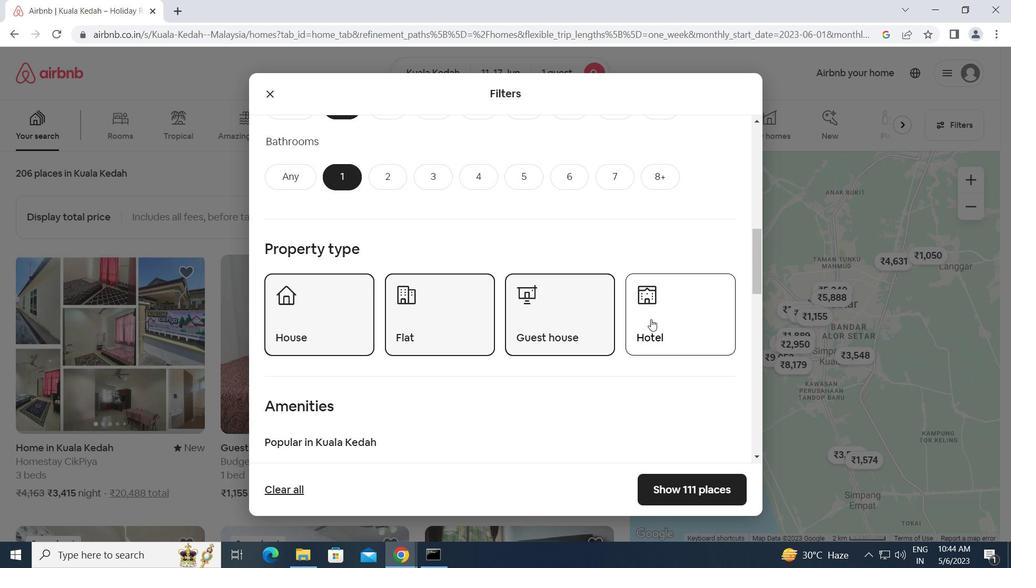 
Action: Mouse moved to (490, 389)
Screenshot: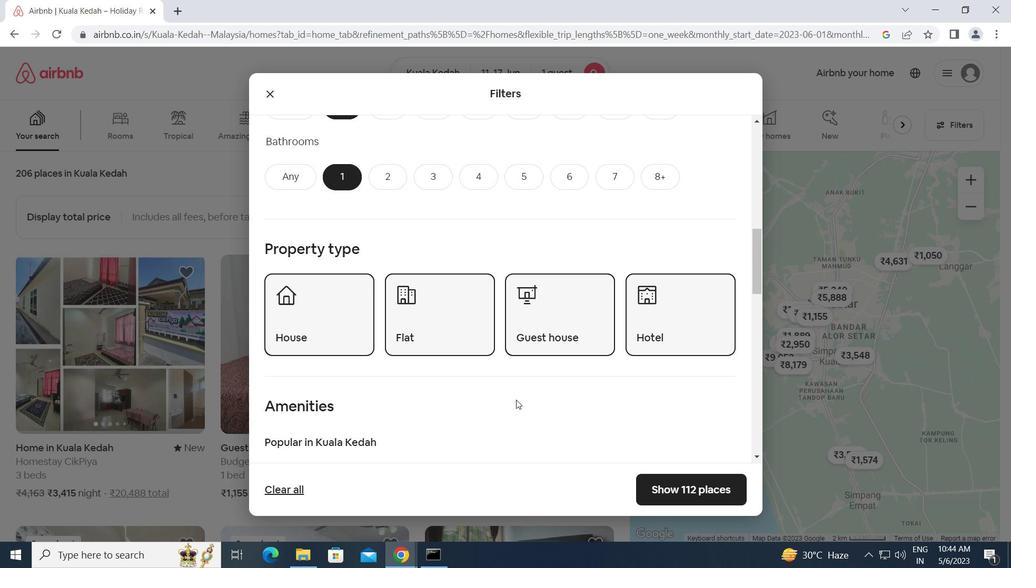 
Action: Mouse scrolled (490, 388) with delta (0, 0)
Screenshot: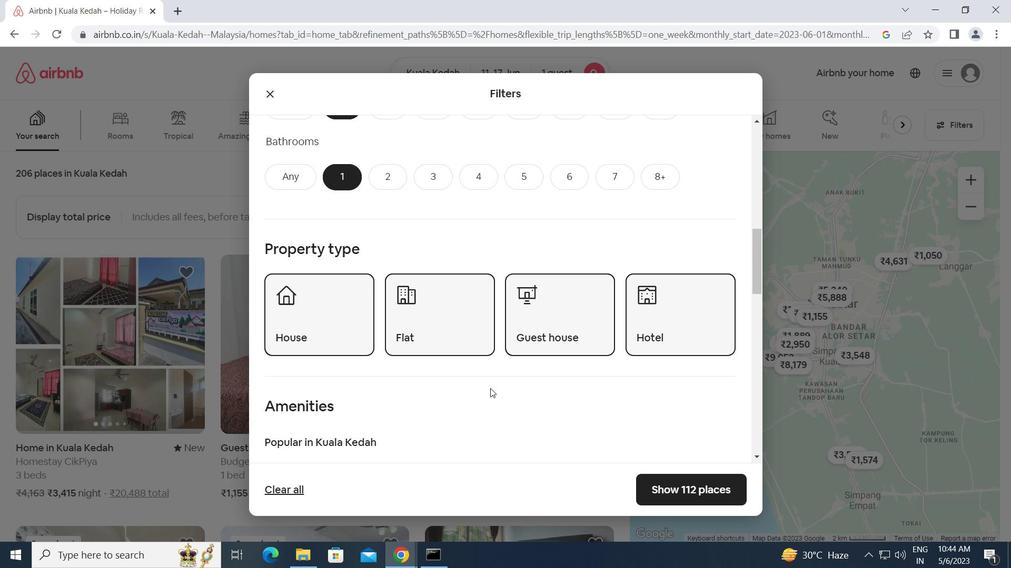 
Action: Mouse scrolled (490, 388) with delta (0, 0)
Screenshot: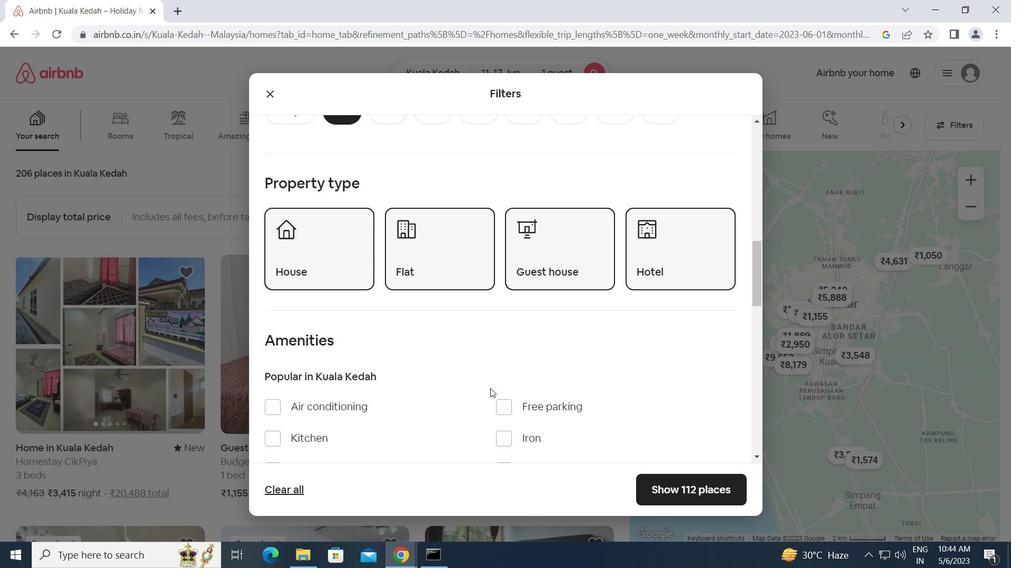 
Action: Mouse scrolled (490, 388) with delta (0, 0)
Screenshot: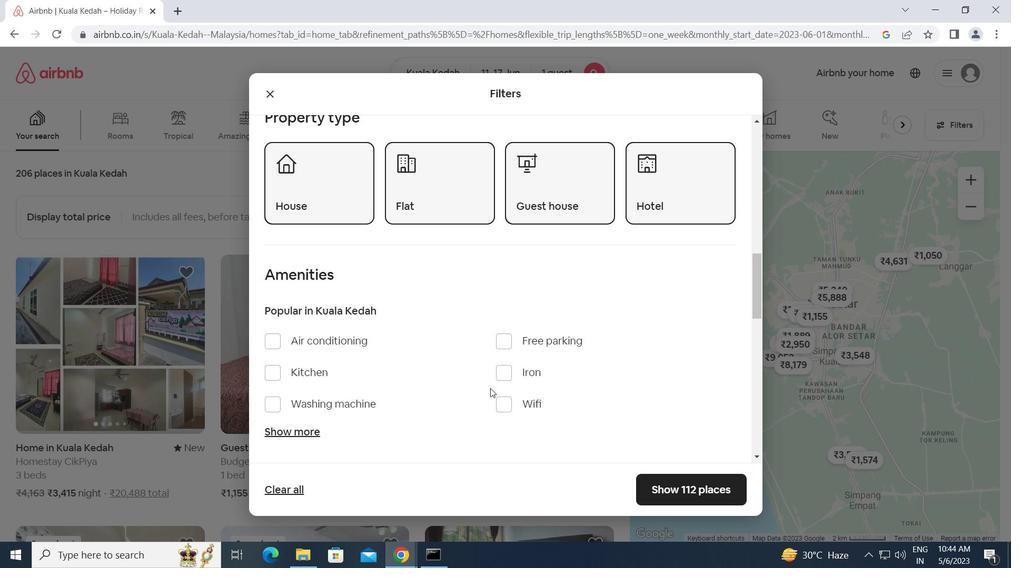 
Action: Mouse scrolled (490, 388) with delta (0, 0)
Screenshot: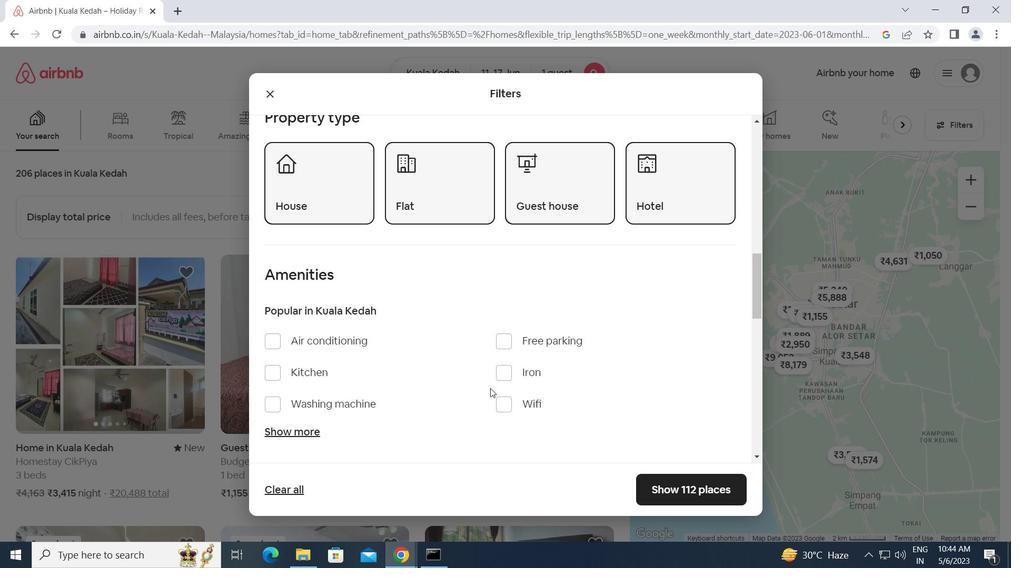 
Action: Mouse scrolled (490, 388) with delta (0, 0)
Screenshot: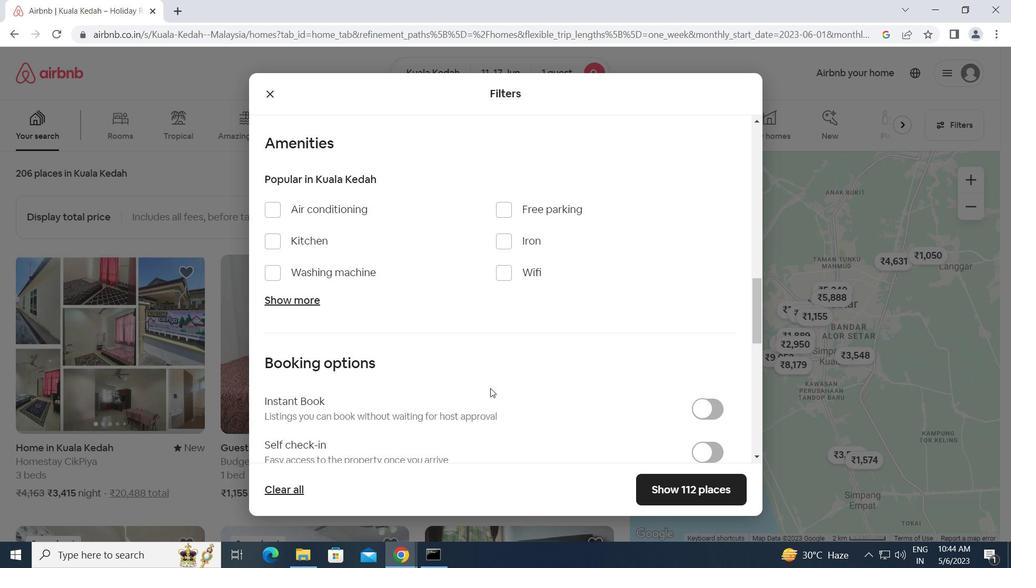 
Action: Mouse moved to (705, 389)
Screenshot: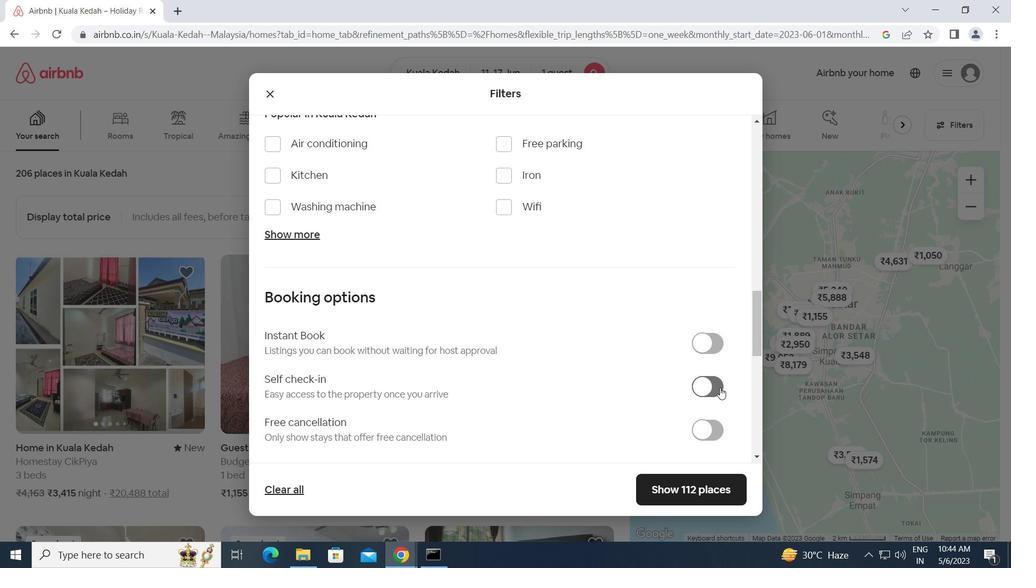 
Action: Mouse pressed left at (705, 389)
Screenshot: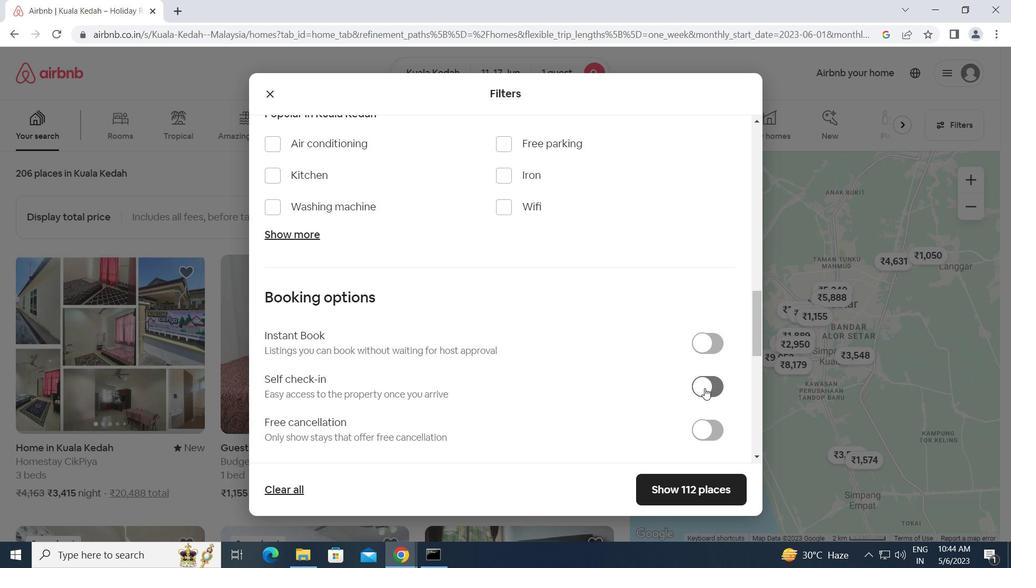 
Action: Mouse moved to (632, 393)
Screenshot: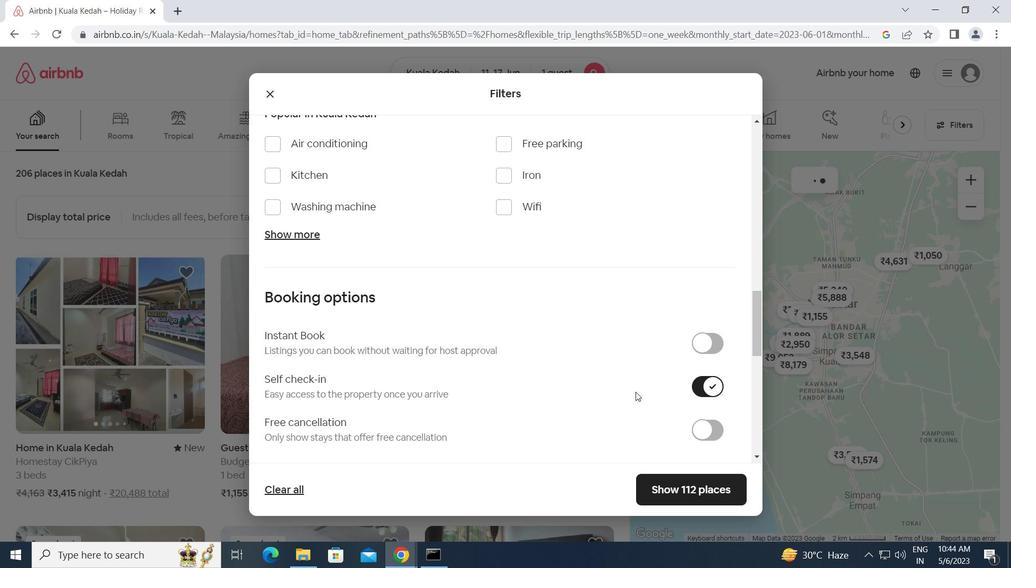 
Action: Mouse scrolled (632, 393) with delta (0, 0)
Screenshot: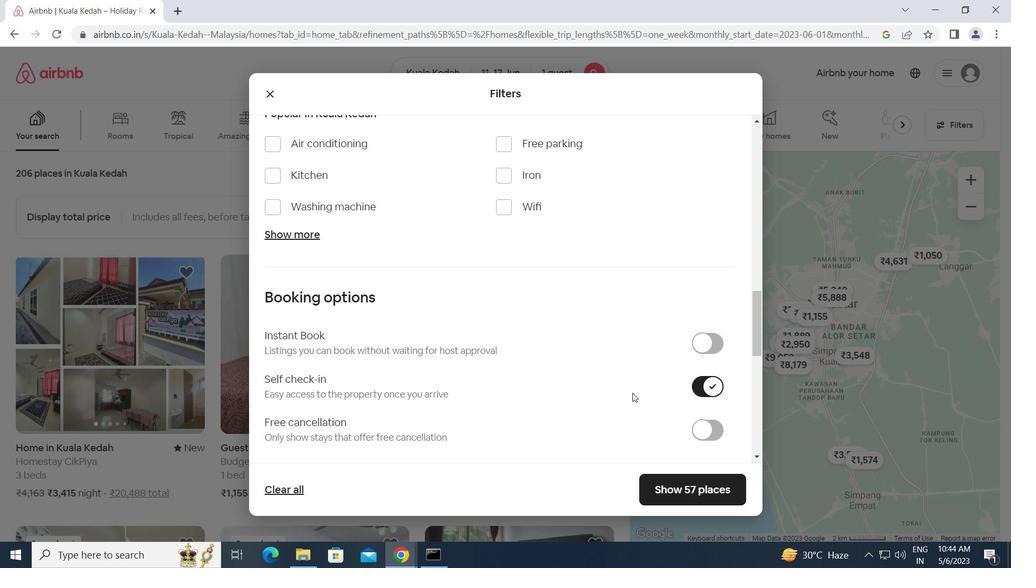 
Action: Mouse scrolled (632, 393) with delta (0, 0)
Screenshot: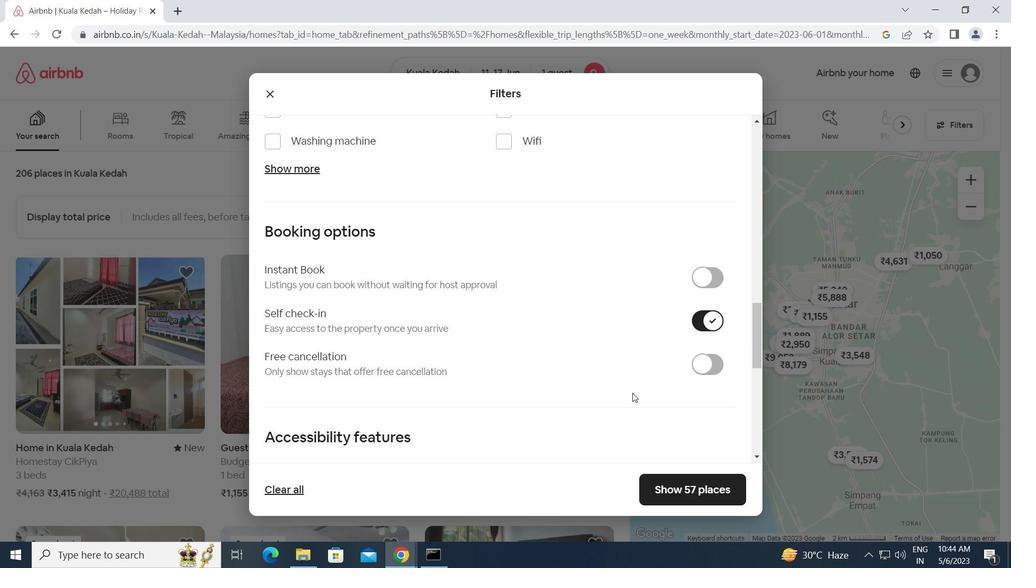 
Action: Mouse moved to (632, 393)
Screenshot: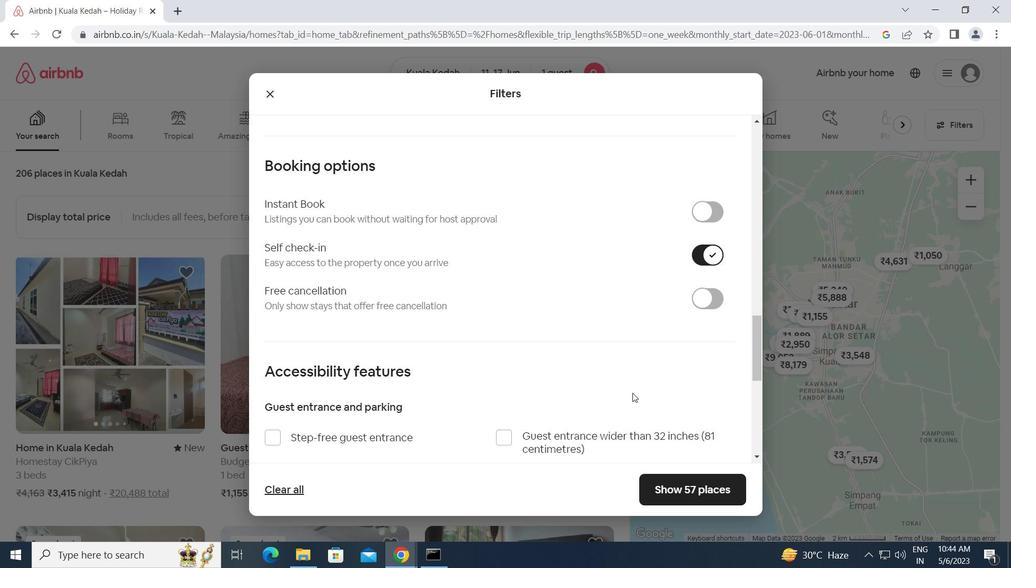 
Action: Mouse scrolled (632, 393) with delta (0, 0)
Screenshot: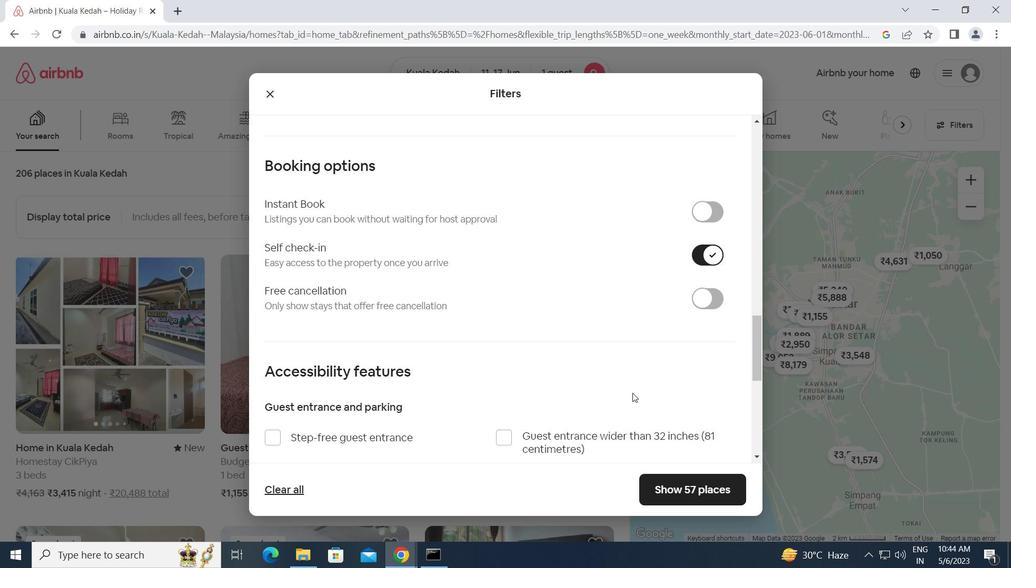 
Action: Mouse scrolled (632, 393) with delta (0, 0)
Screenshot: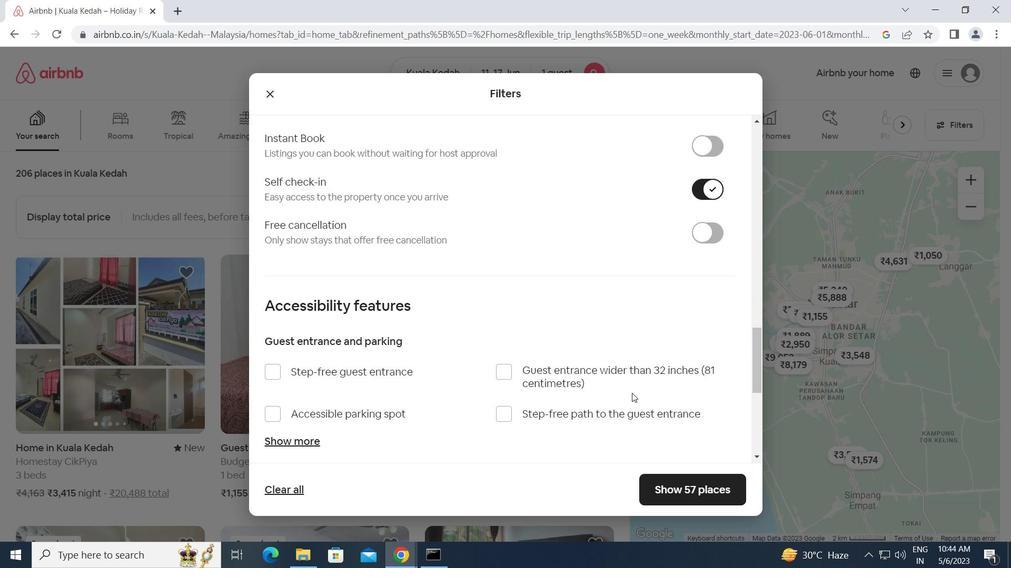 
Action: Mouse scrolled (632, 393) with delta (0, 0)
Screenshot: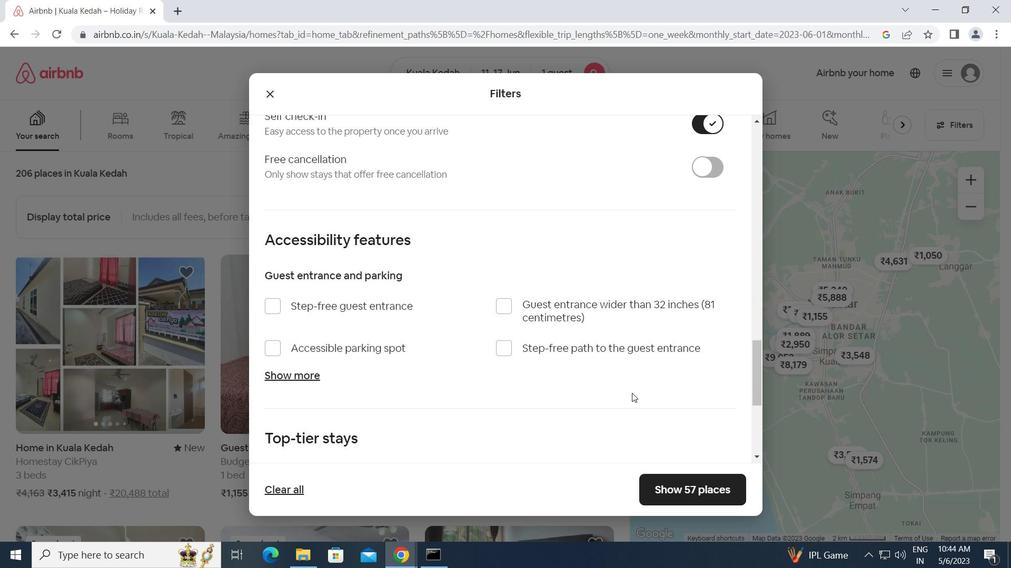 
Action: Mouse scrolled (632, 393) with delta (0, 0)
Screenshot: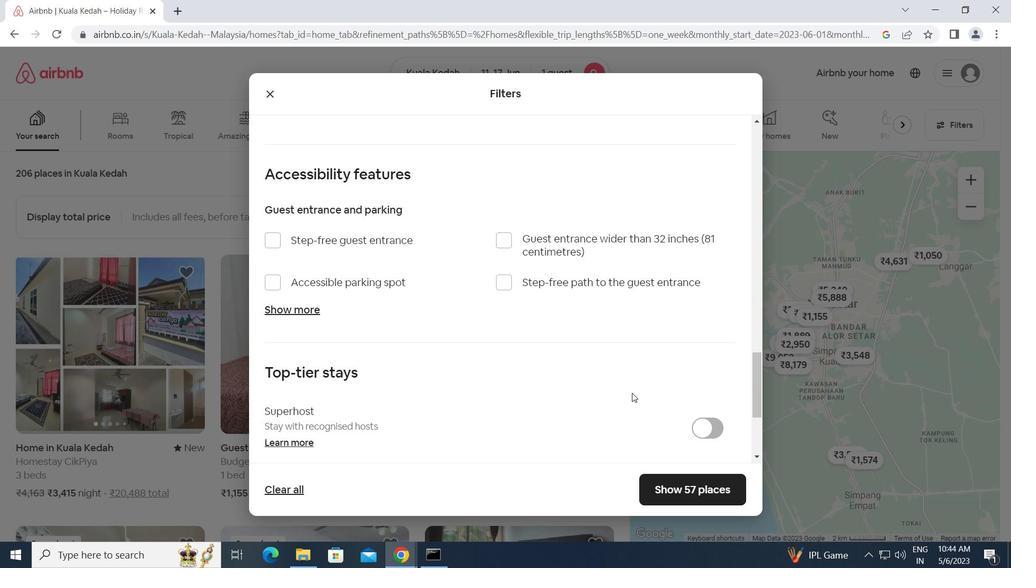
Action: Mouse scrolled (632, 393) with delta (0, 0)
Screenshot: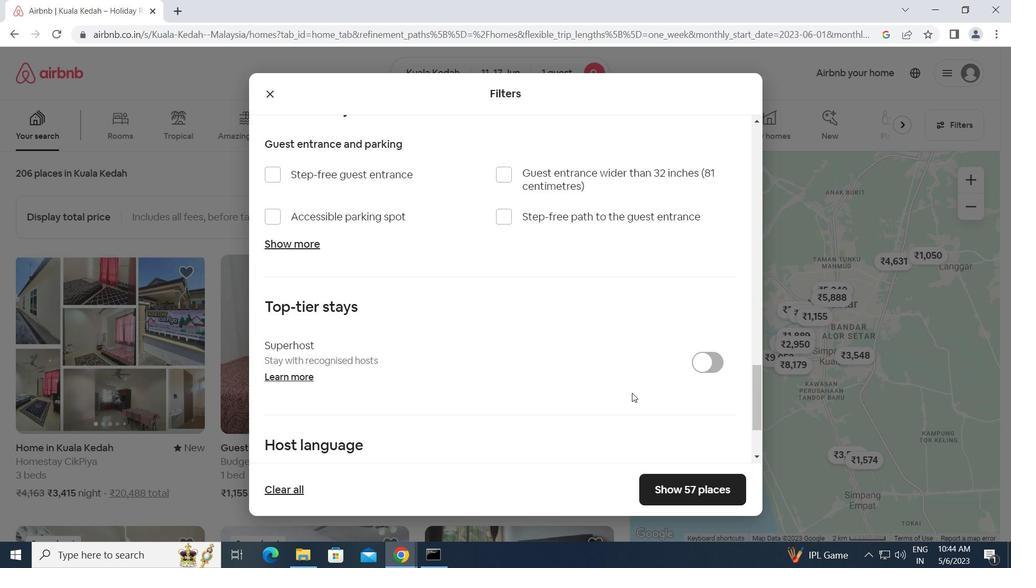 
Action: Mouse scrolled (632, 393) with delta (0, 0)
Screenshot: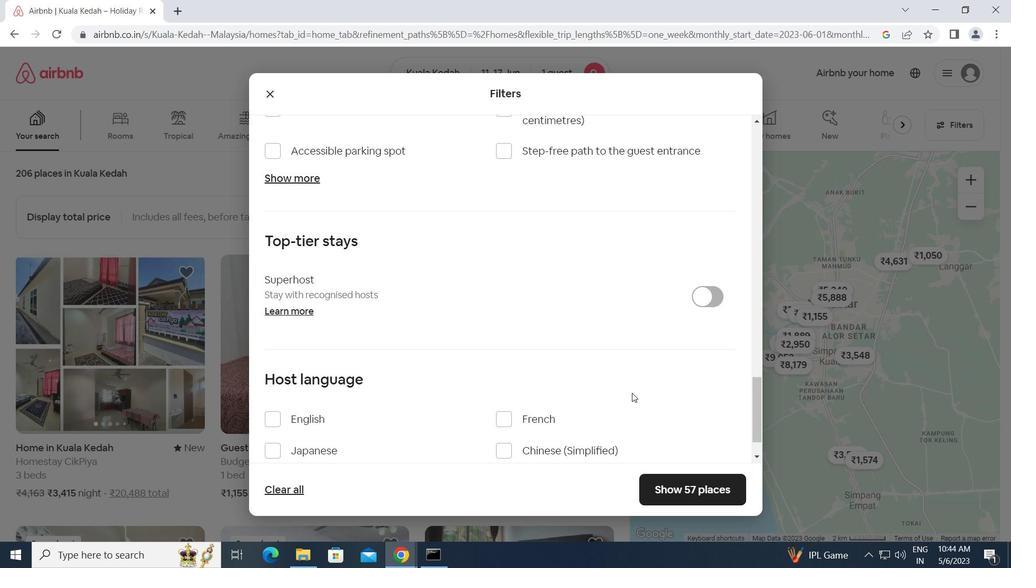 
Action: Mouse scrolled (632, 393) with delta (0, 0)
Screenshot: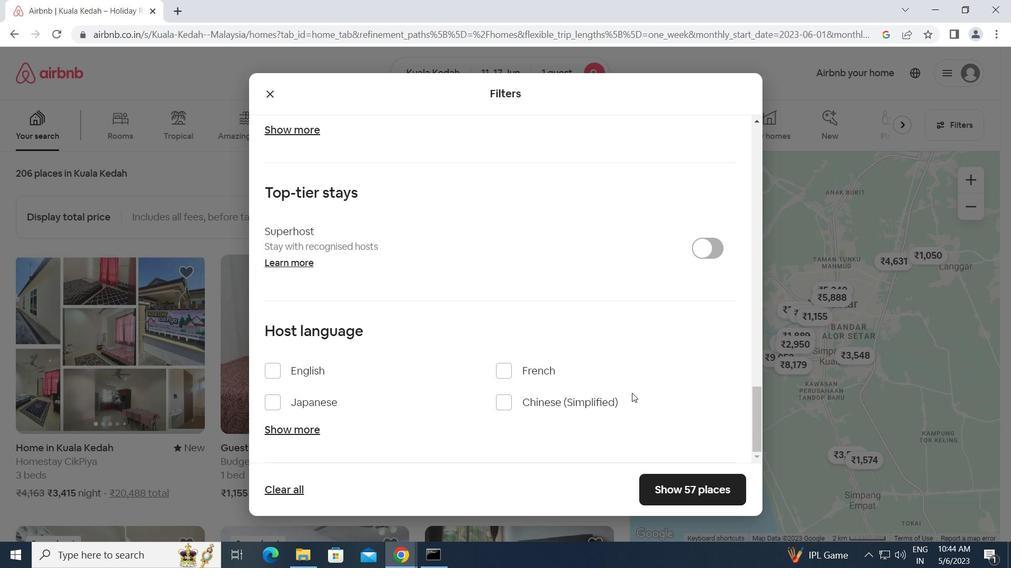 
Action: Mouse moved to (274, 370)
Screenshot: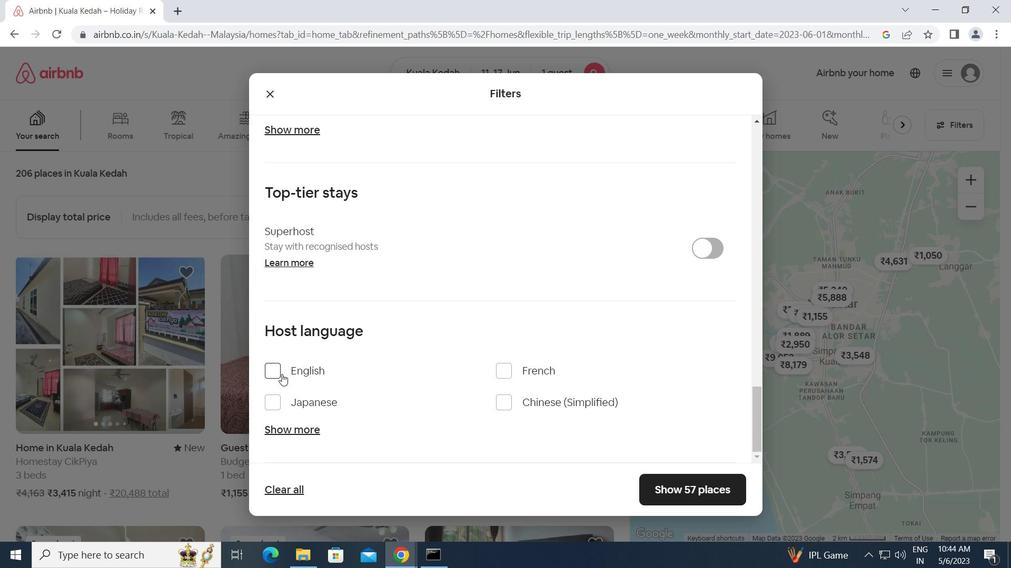 
Action: Mouse pressed left at (274, 370)
Screenshot: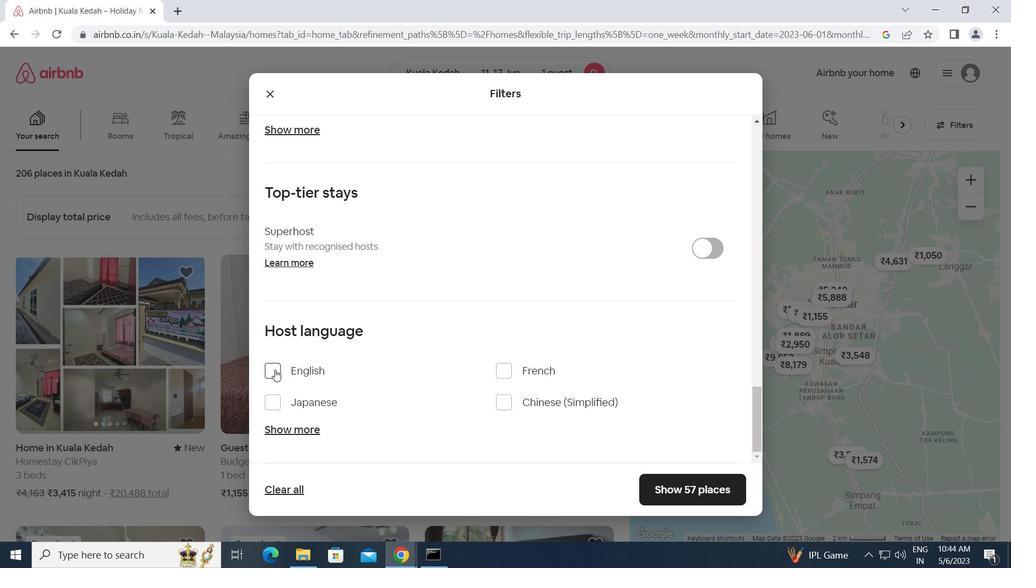 
Action: Mouse moved to (694, 483)
Screenshot: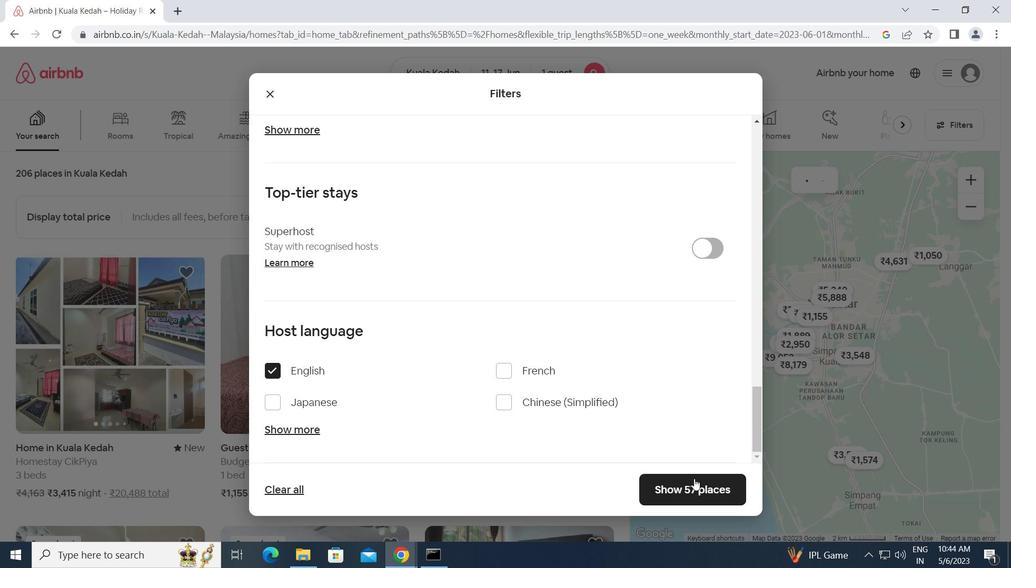 
Action: Mouse pressed left at (694, 483)
Screenshot: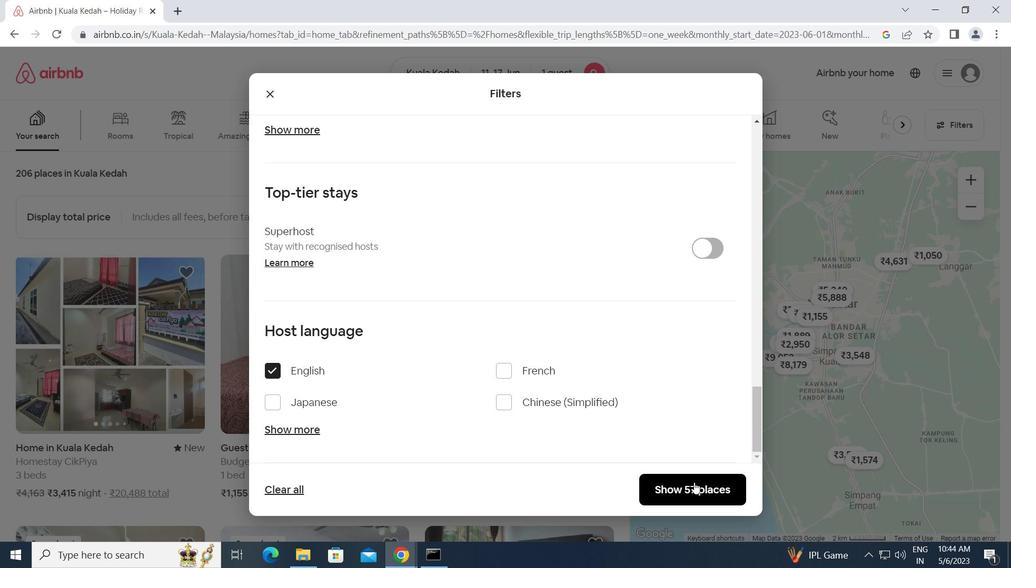 
Action: Mouse moved to (692, 483)
Screenshot: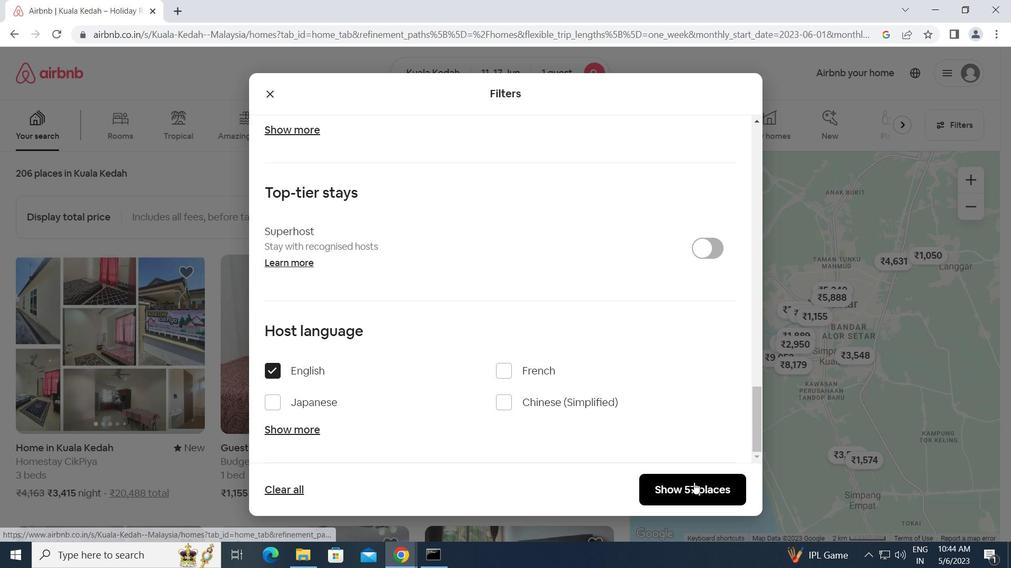 
